 Task: Add an event with the title Second Candidate Interview and Decision, date '2024/03/07', time 8:50 AM to 10:50 AMand add a description: Staff Appreciation Day is a special occasion dedicated to recognizing and honoring the hard work, dedication, and contributions of the entire staff. It is a day to express gratitude and appreciation for their efforts in making the organization successful._x000D_
_x000D_
, put the event into Blue category, logged in from the account softage.3@softage.netand send the event invitation to softage.4@softage.net and softage.5@softage.net. Set a reminder for the event 2 hour before
Action: Mouse moved to (88, 112)
Screenshot: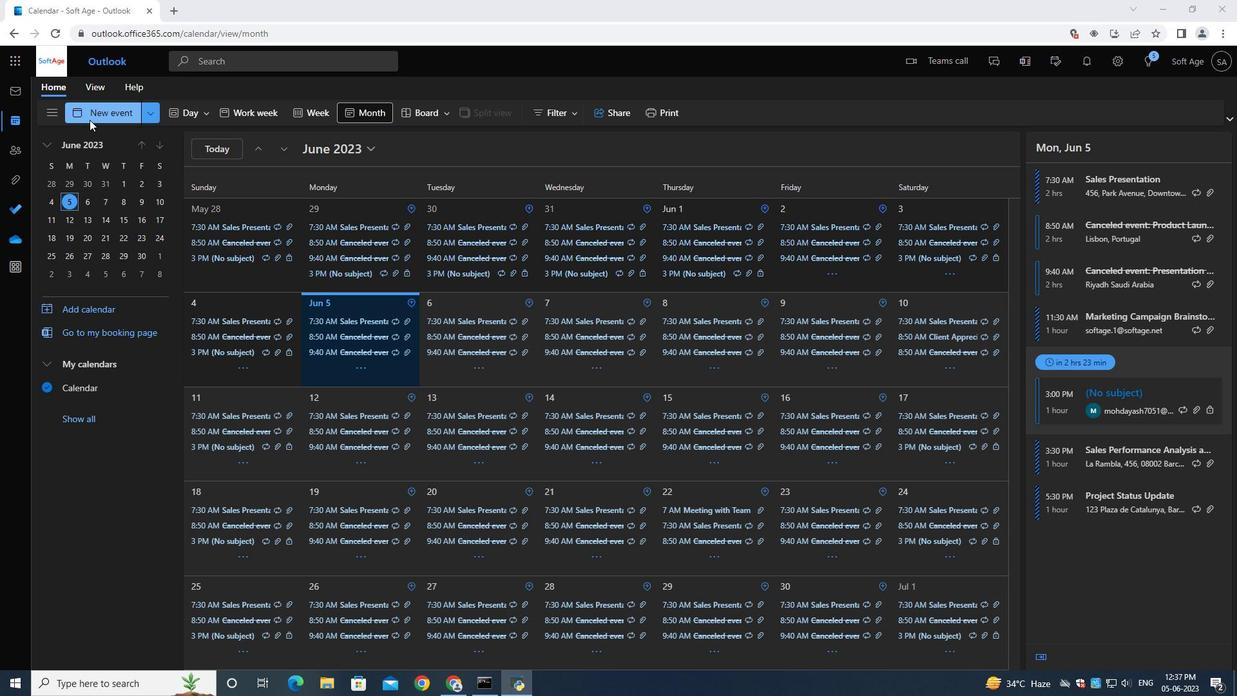 
Action: Mouse pressed left at (88, 112)
Screenshot: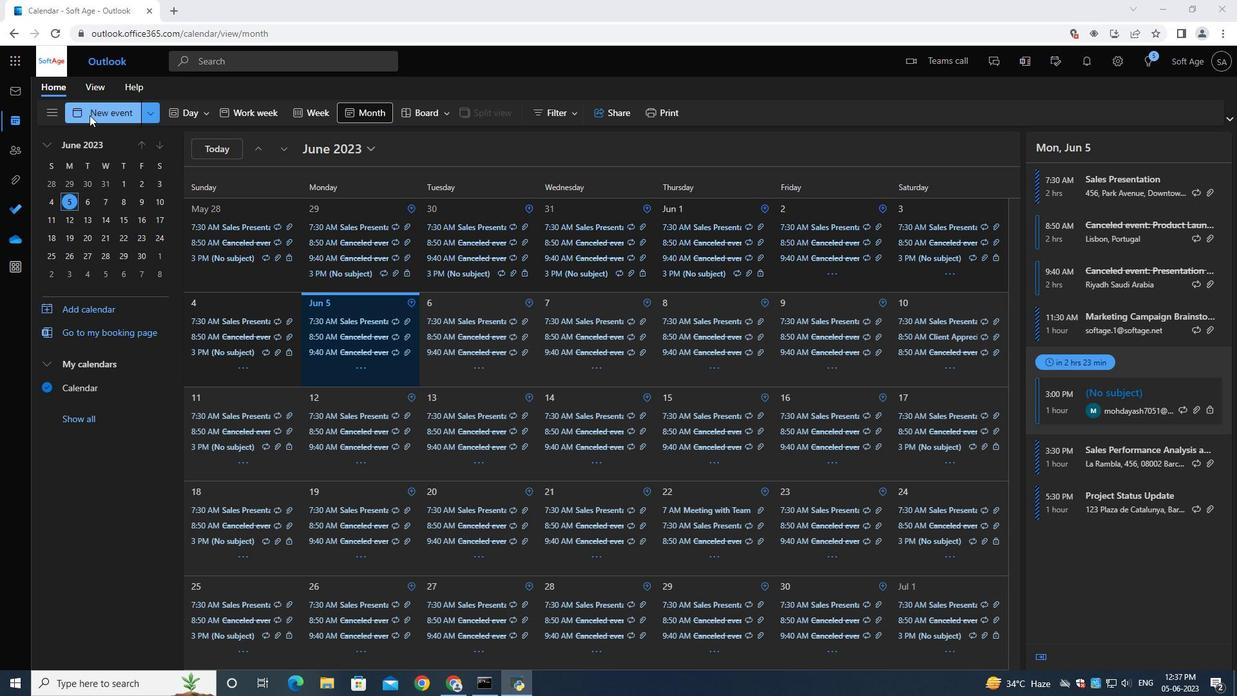 
Action: Mouse moved to (368, 192)
Screenshot: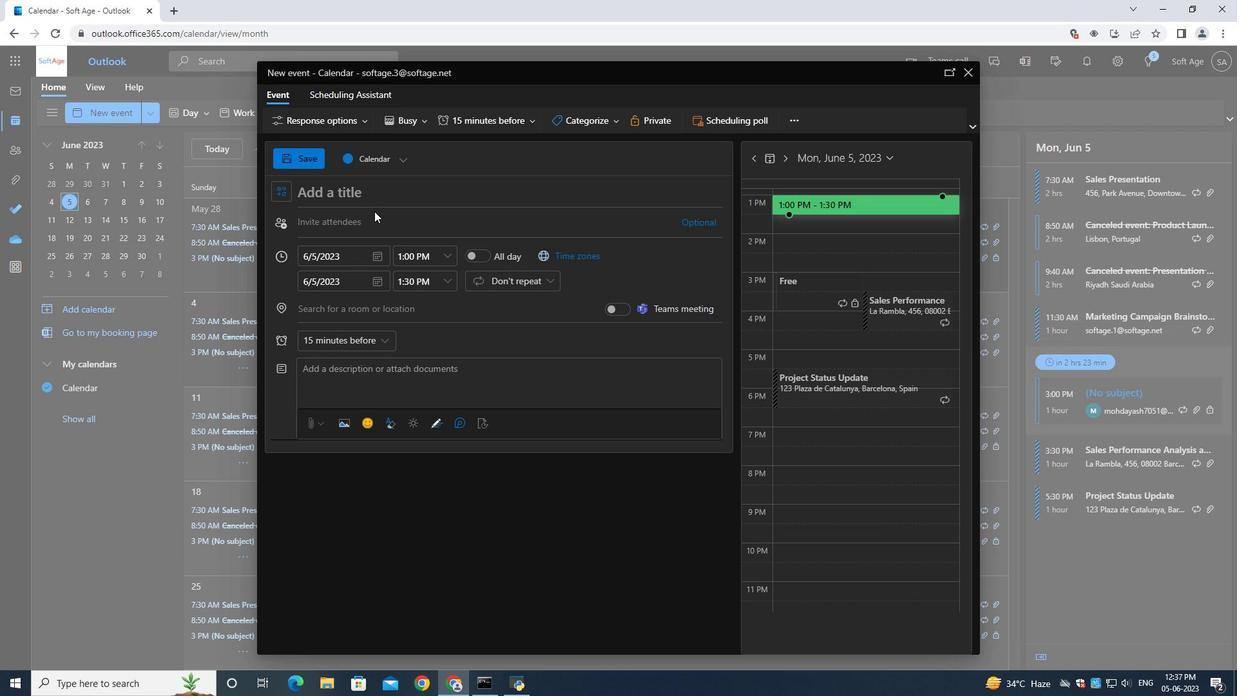 
Action: Mouse pressed left at (368, 192)
Screenshot: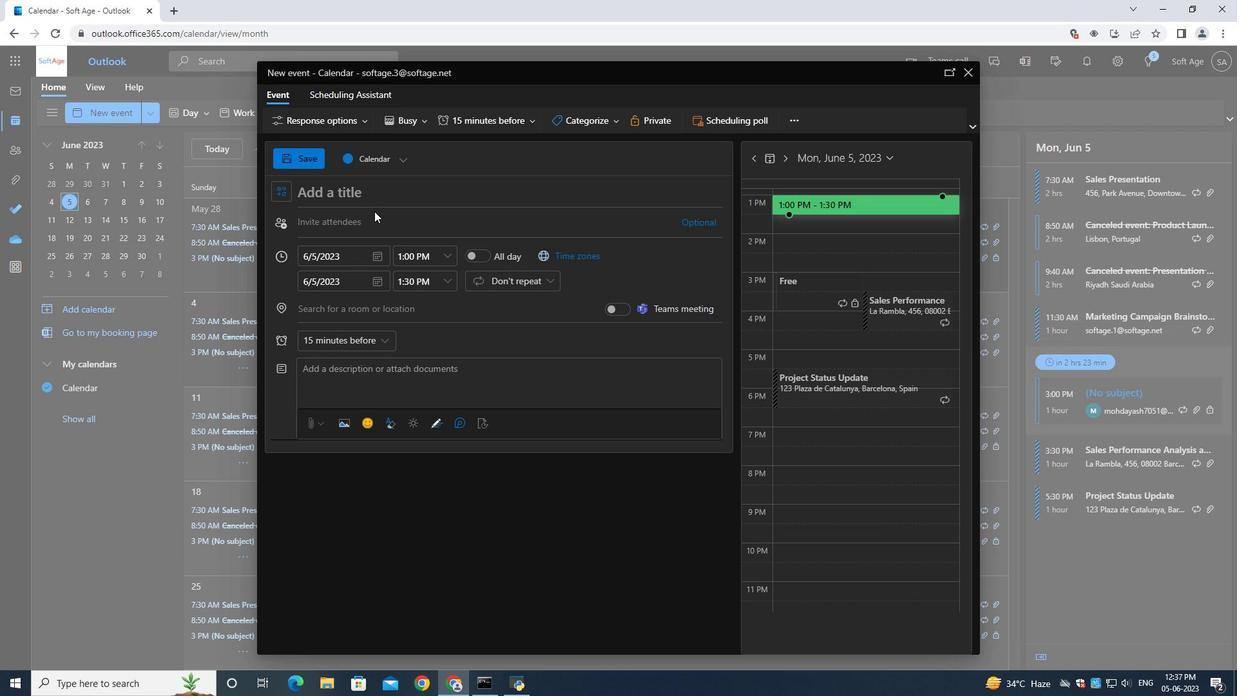 
Action: Mouse moved to (368, 192)
Screenshot: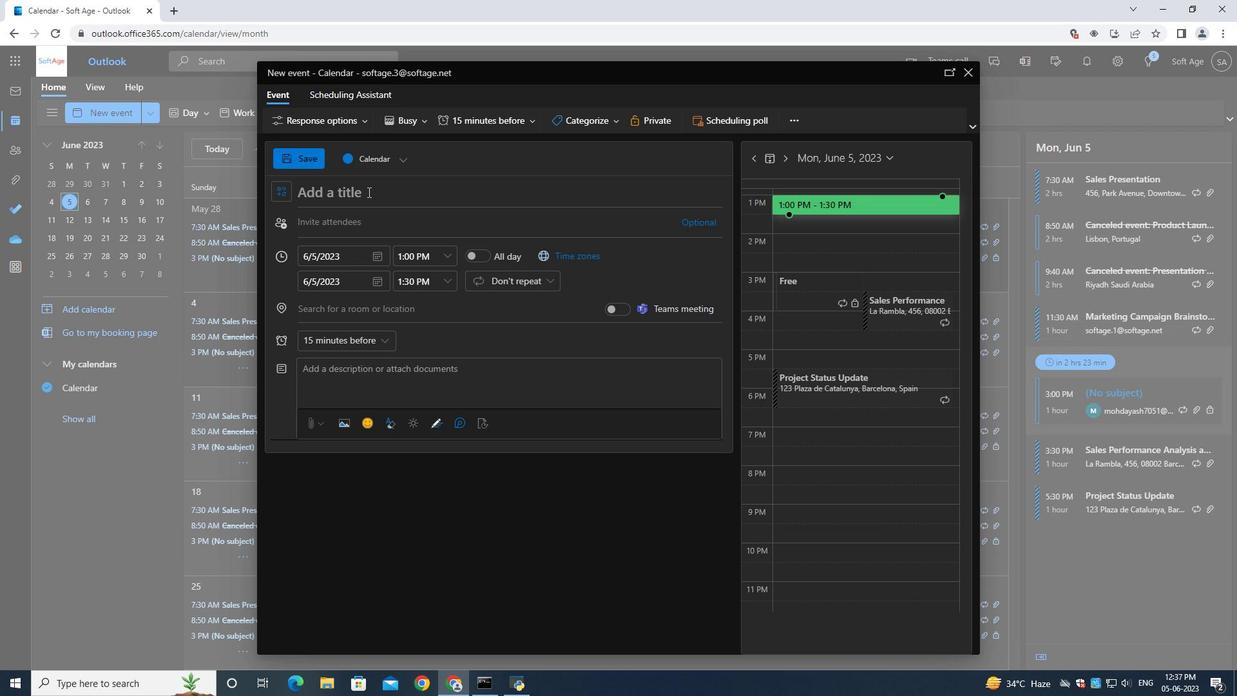 
Action: Key pressed <Key.shift>Second<Key.space><Key.shift><Key.shift><Key.shift><Key.shift><Key.shift><Key.shift><Key.shift><Key.shift><Key.shift><Key.shift><Key.shift><Key.shift><Key.shift>Candidate<Key.space><Key.shift>Interview<Key.space><Key.shift><Key.shift><Key.shift><Key.shift><Key.shift><Key.shift><Key.shift><Key.shift><Key.shift><Key.shift><Key.shift><Key.shift>and<Key.space><Key.shift>Decision
Screenshot: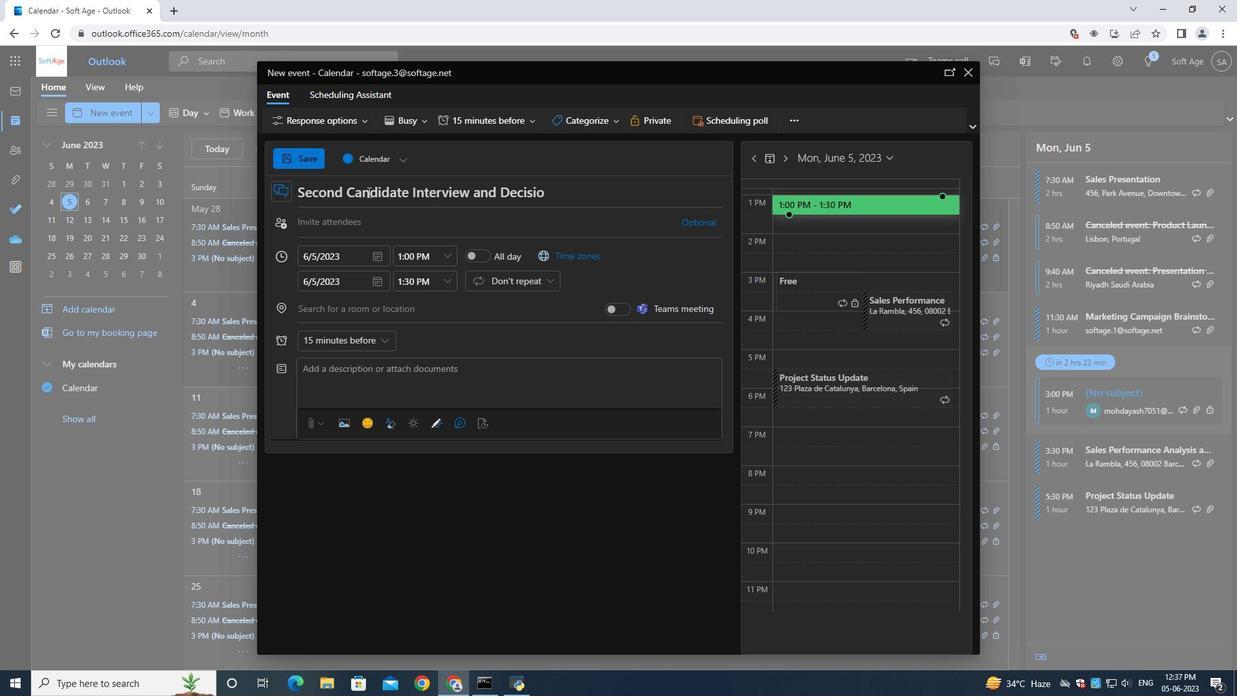 
Action: Mouse moved to (374, 257)
Screenshot: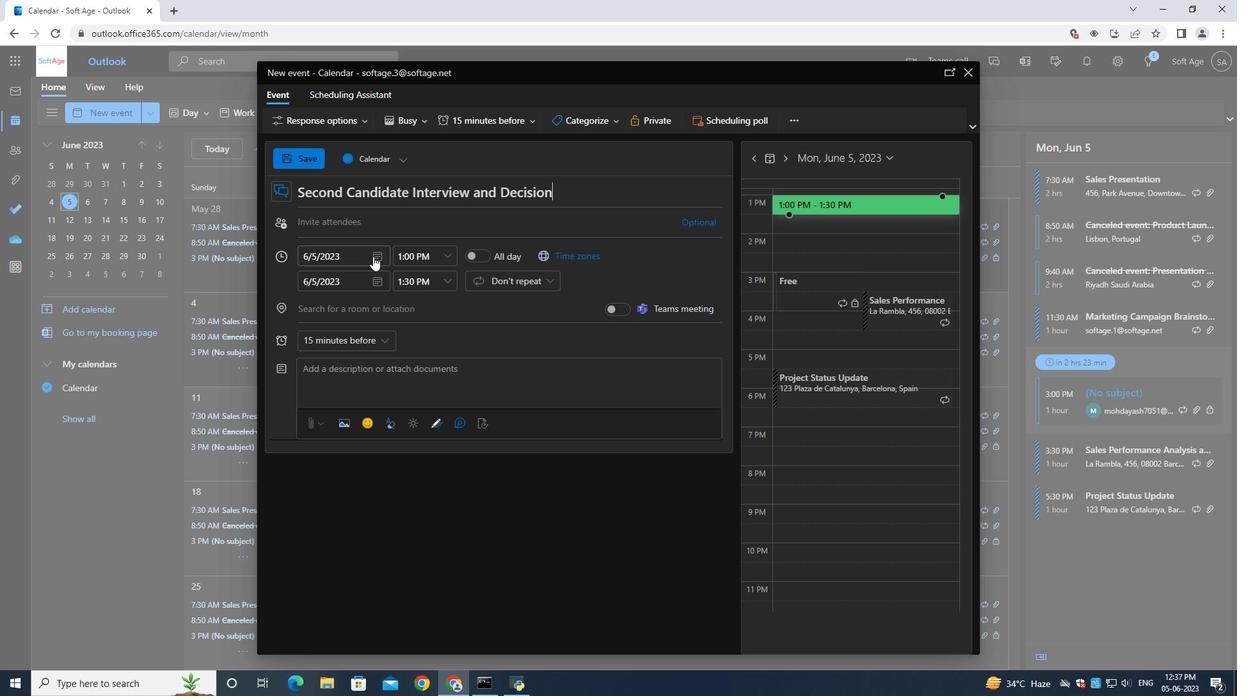 
Action: Mouse pressed left at (374, 257)
Screenshot: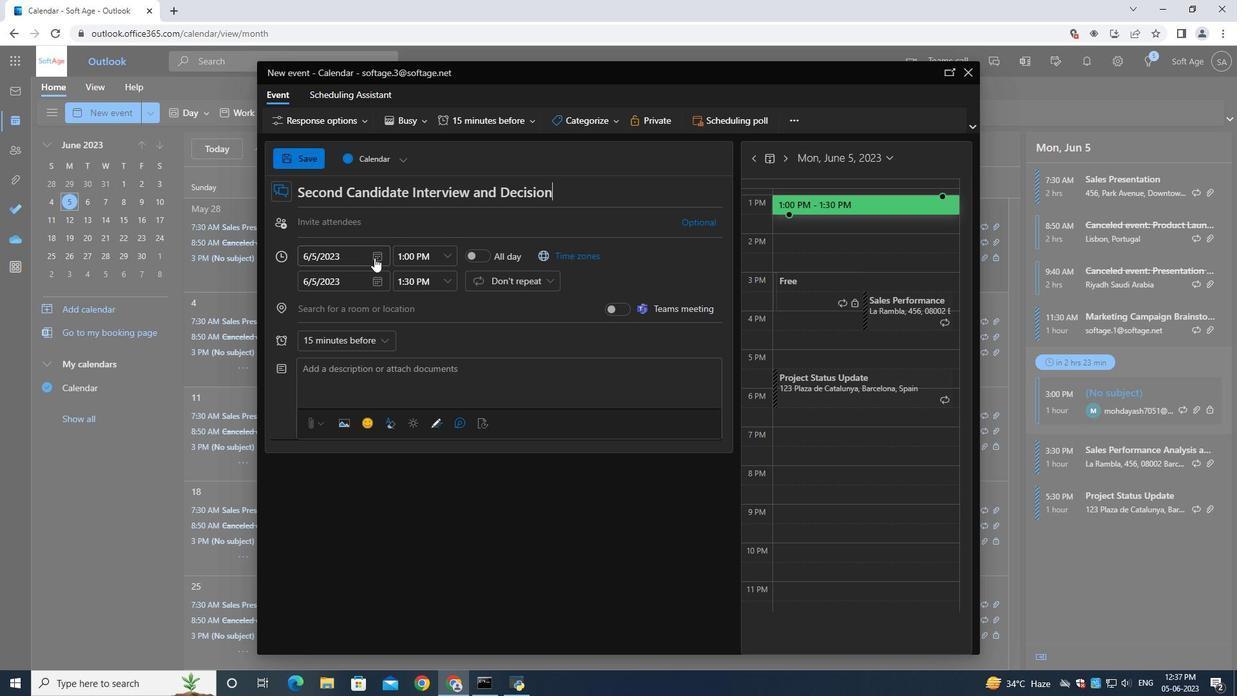 
Action: Mouse moved to (412, 277)
Screenshot: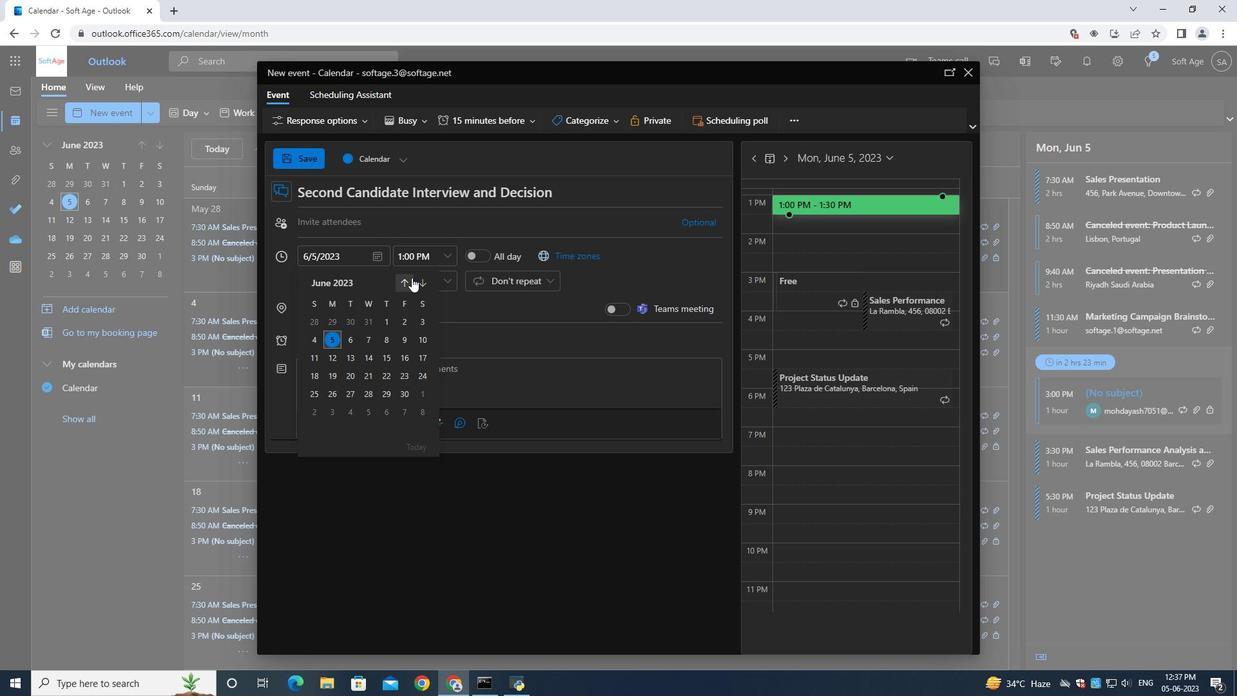 
Action: Mouse pressed left at (412, 277)
Screenshot: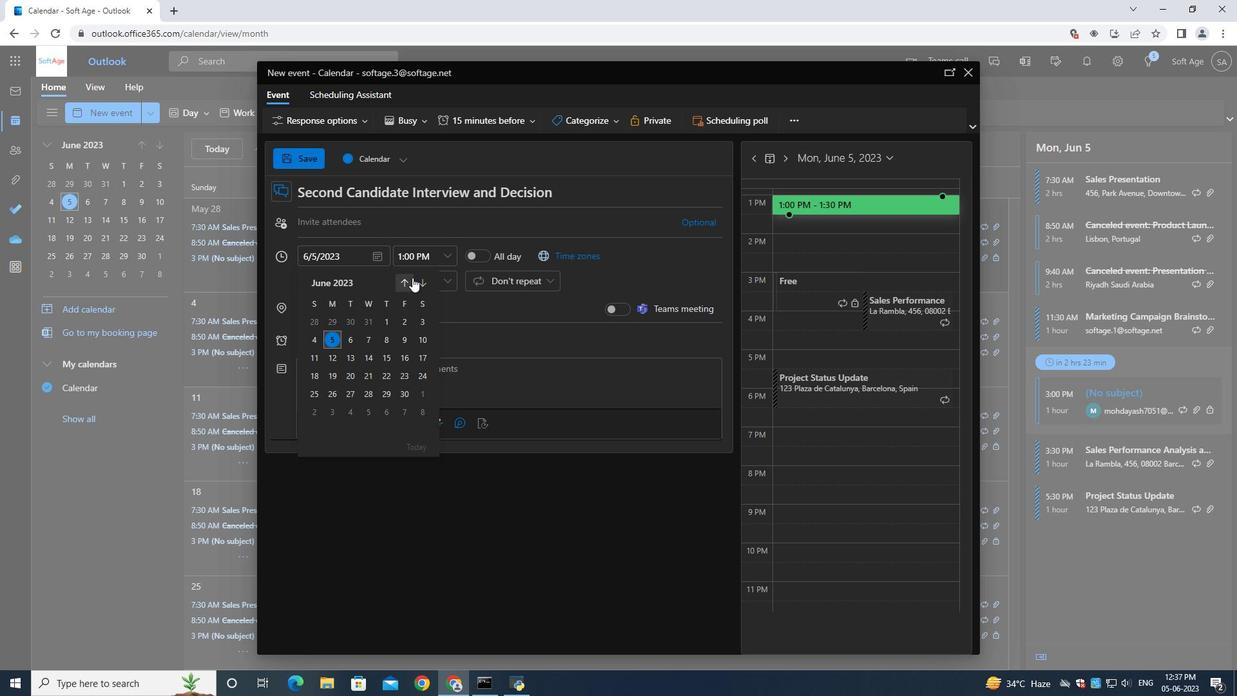 
Action: Mouse moved to (415, 279)
Screenshot: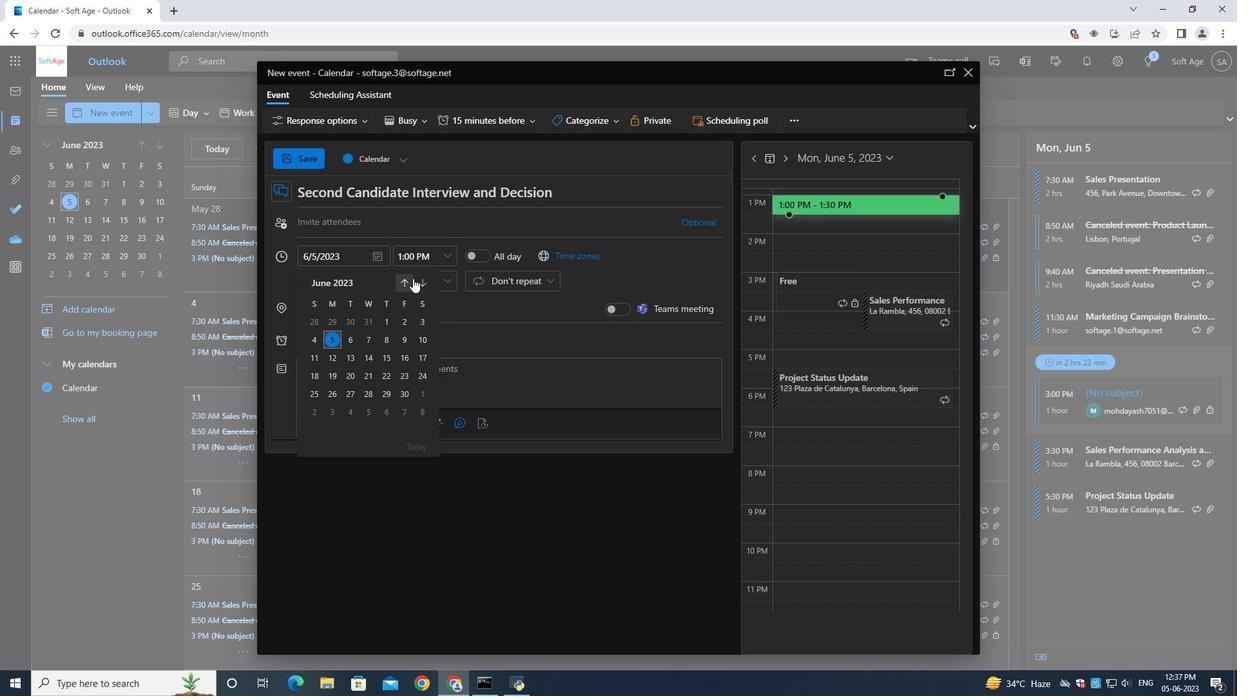 
Action: Mouse pressed left at (415, 279)
Screenshot: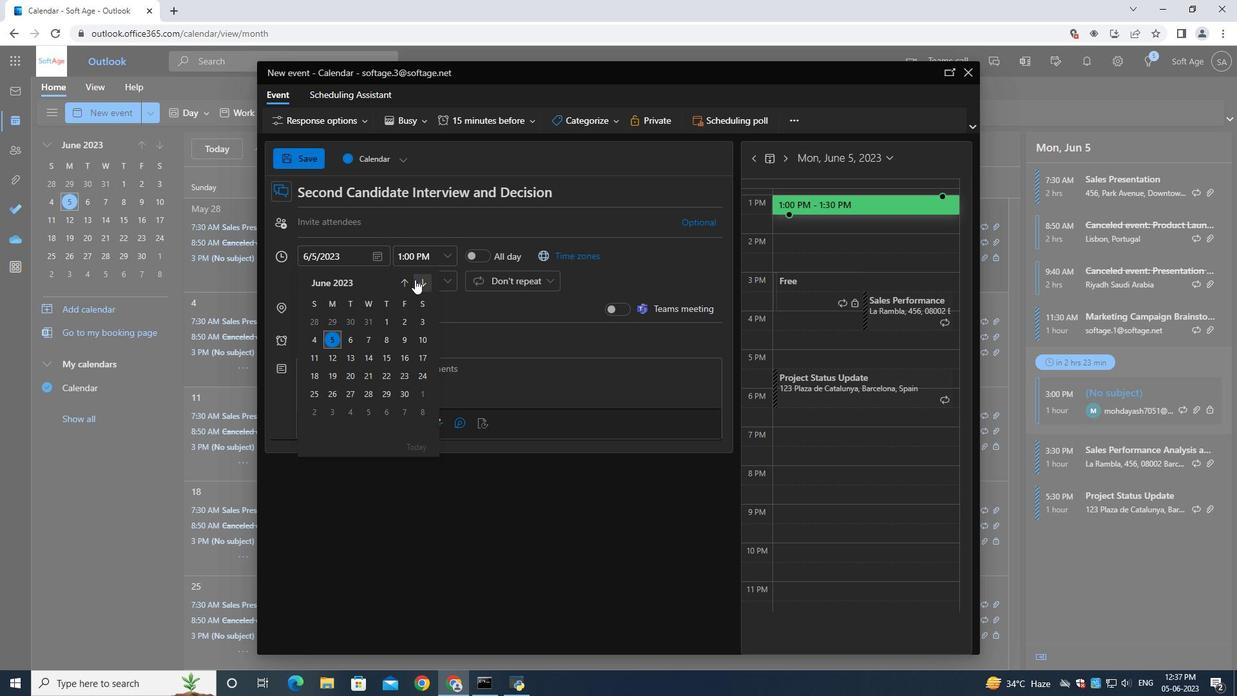 
Action: Mouse pressed left at (415, 279)
Screenshot: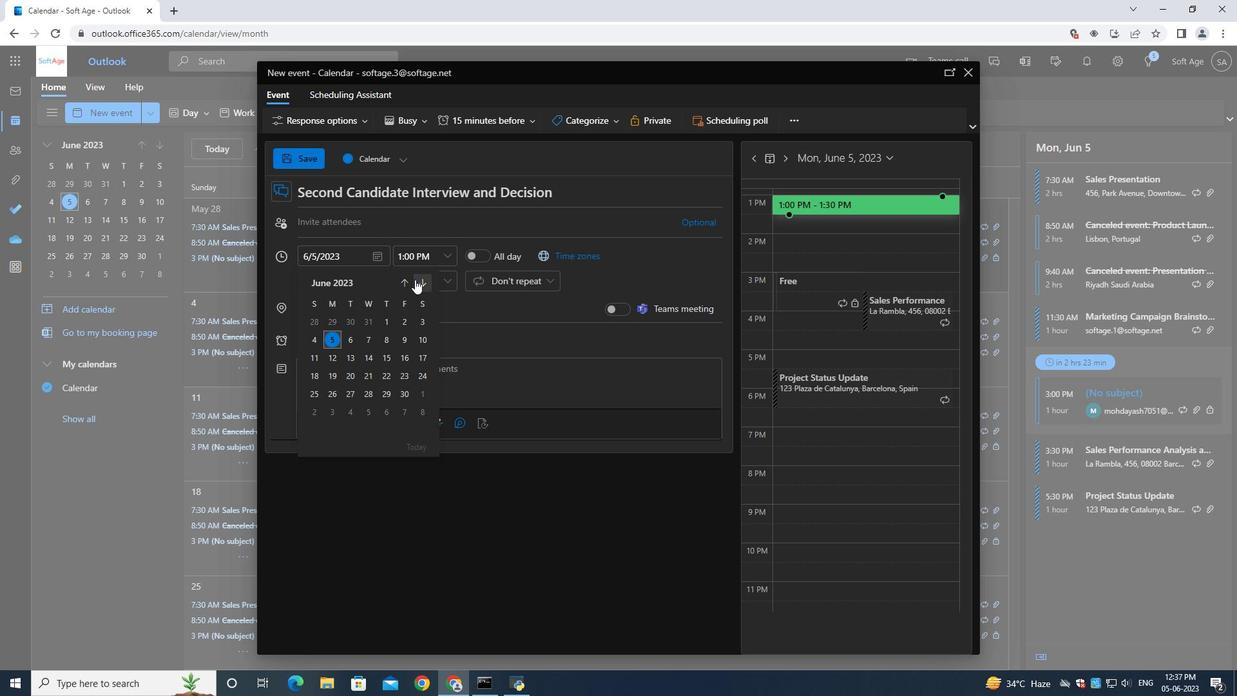 
Action: Mouse pressed left at (415, 279)
Screenshot: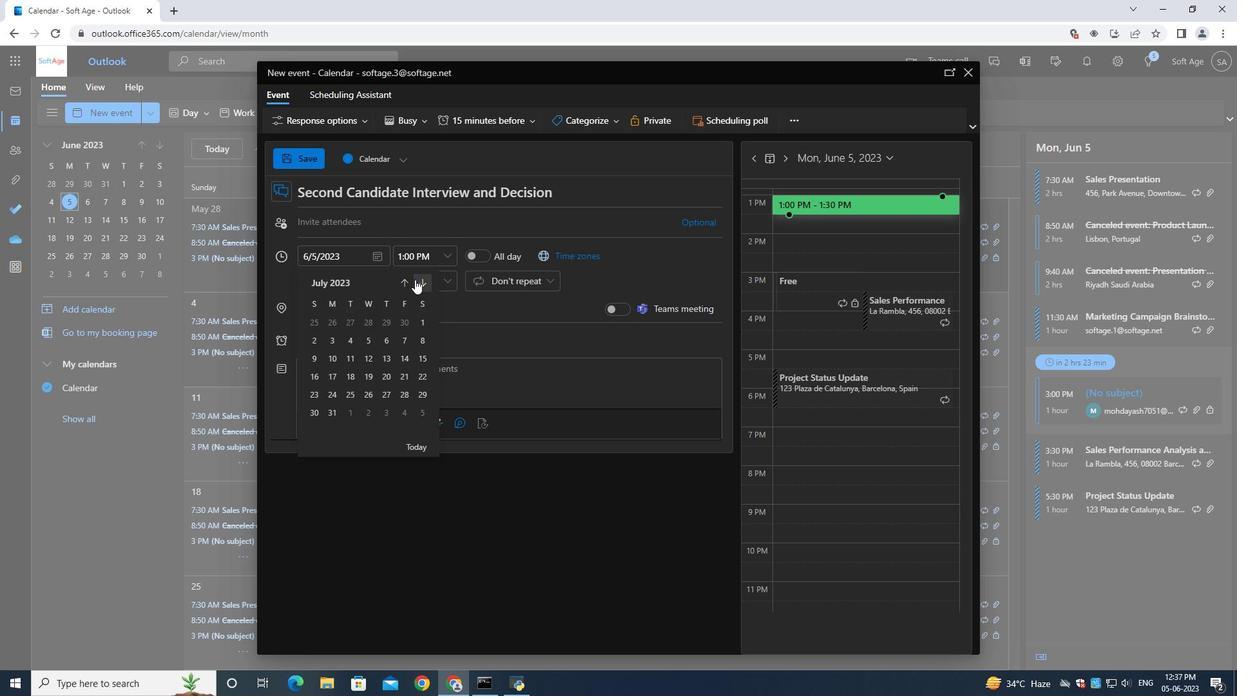 
Action: Mouse pressed left at (415, 279)
Screenshot: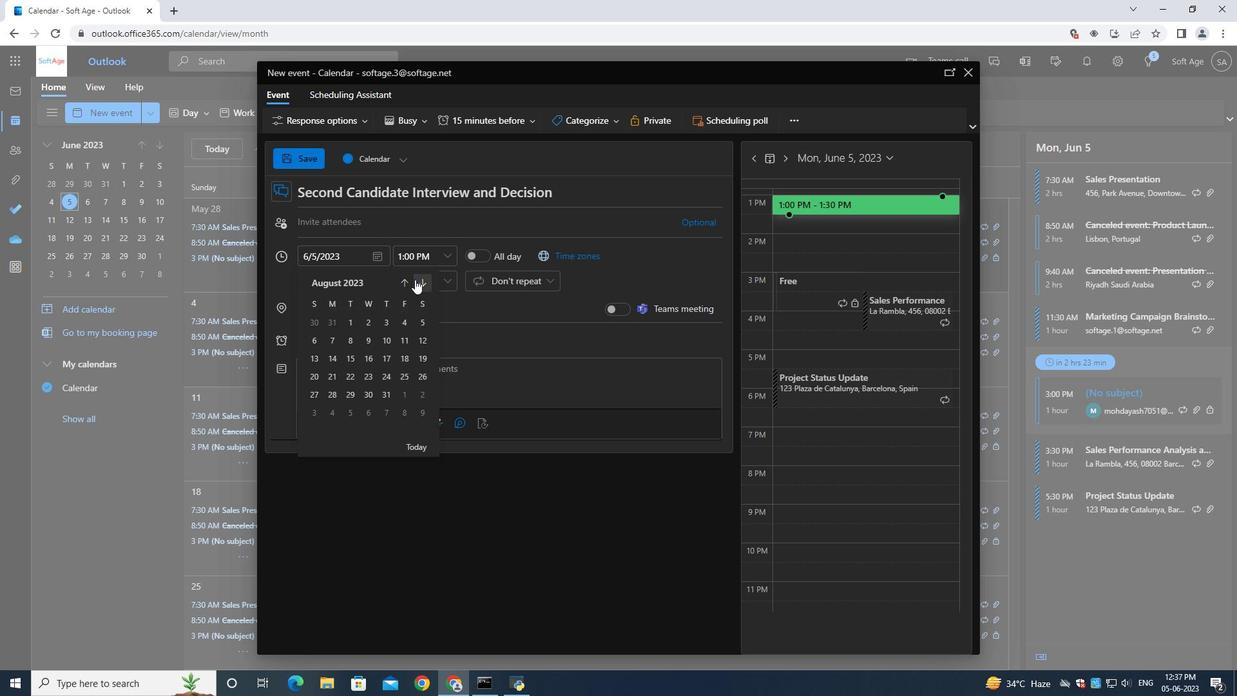 
Action: Mouse pressed left at (415, 279)
Screenshot: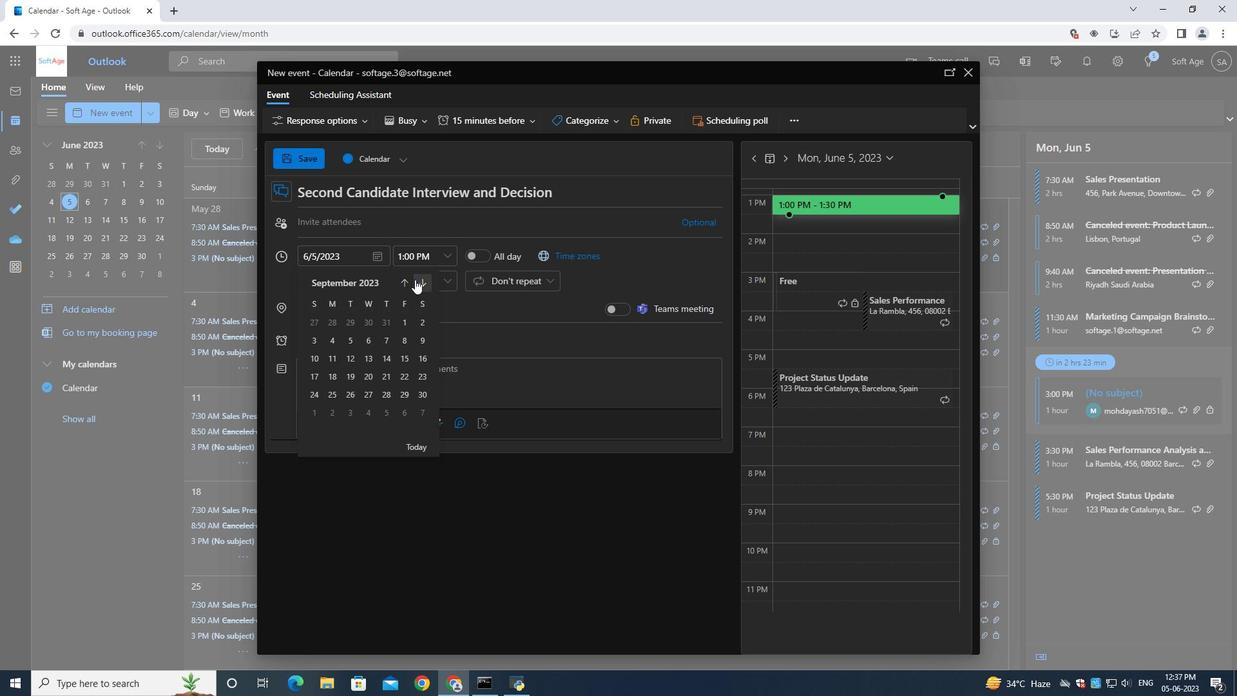 
Action: Mouse pressed left at (415, 279)
Screenshot: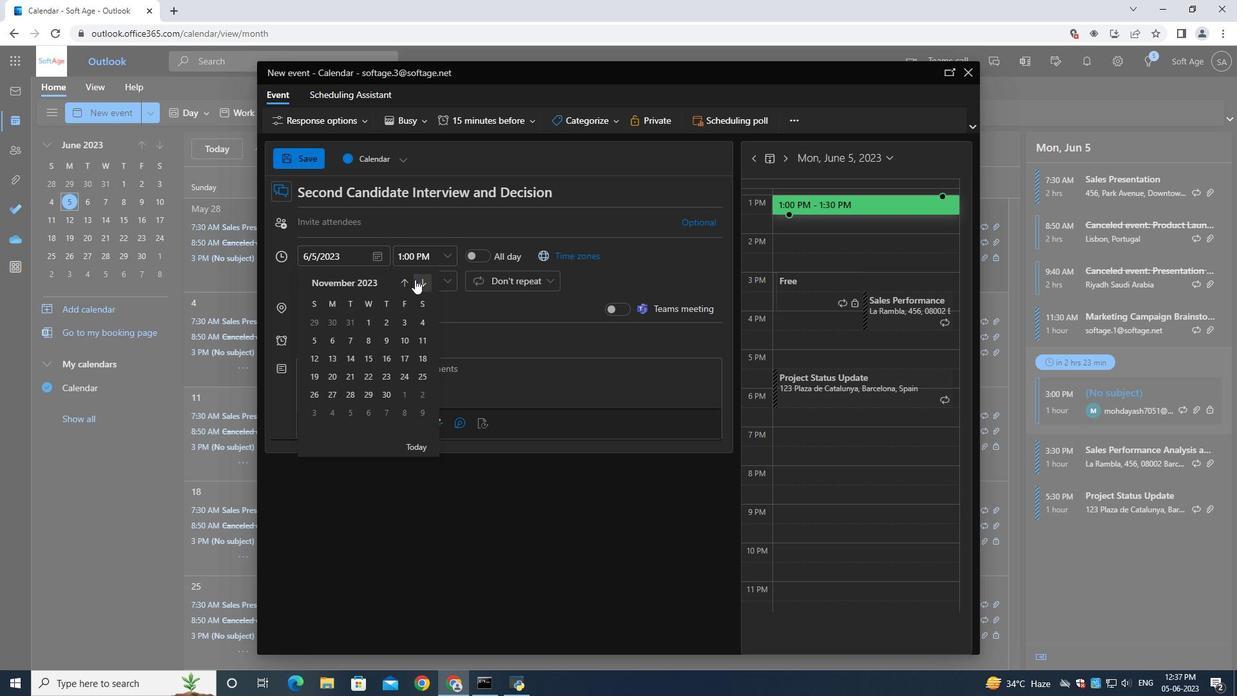 
Action: Mouse pressed left at (415, 279)
Screenshot: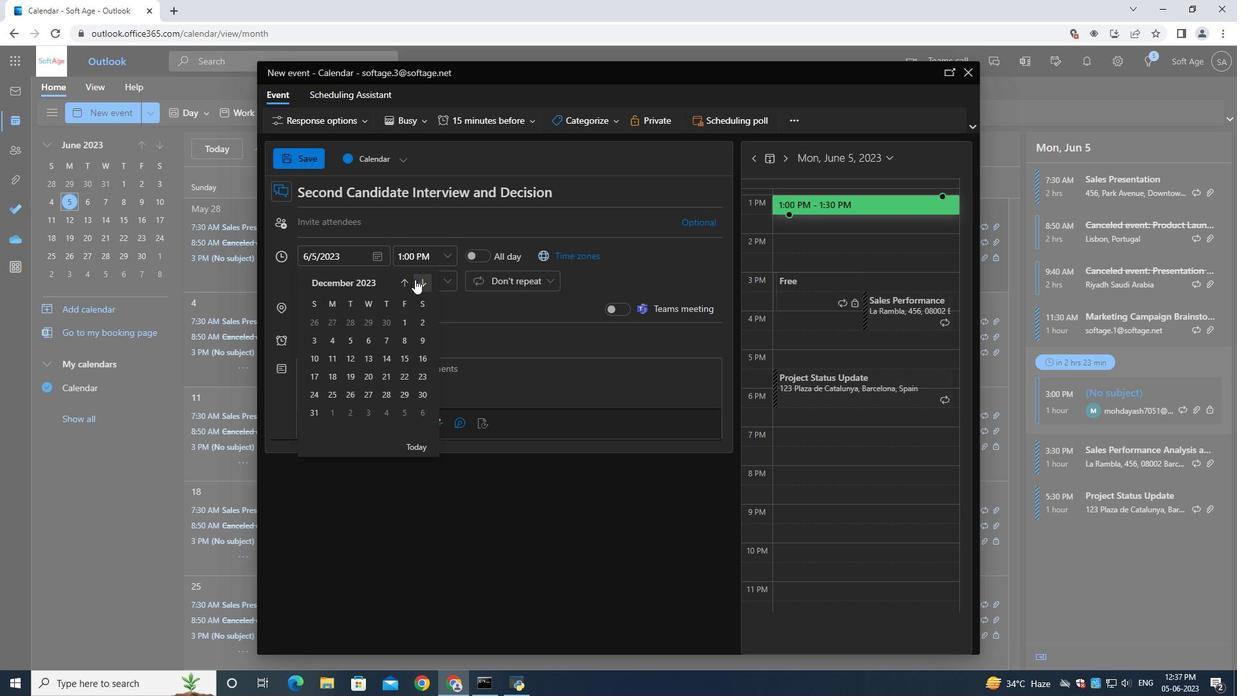 
Action: Mouse pressed left at (415, 279)
Screenshot: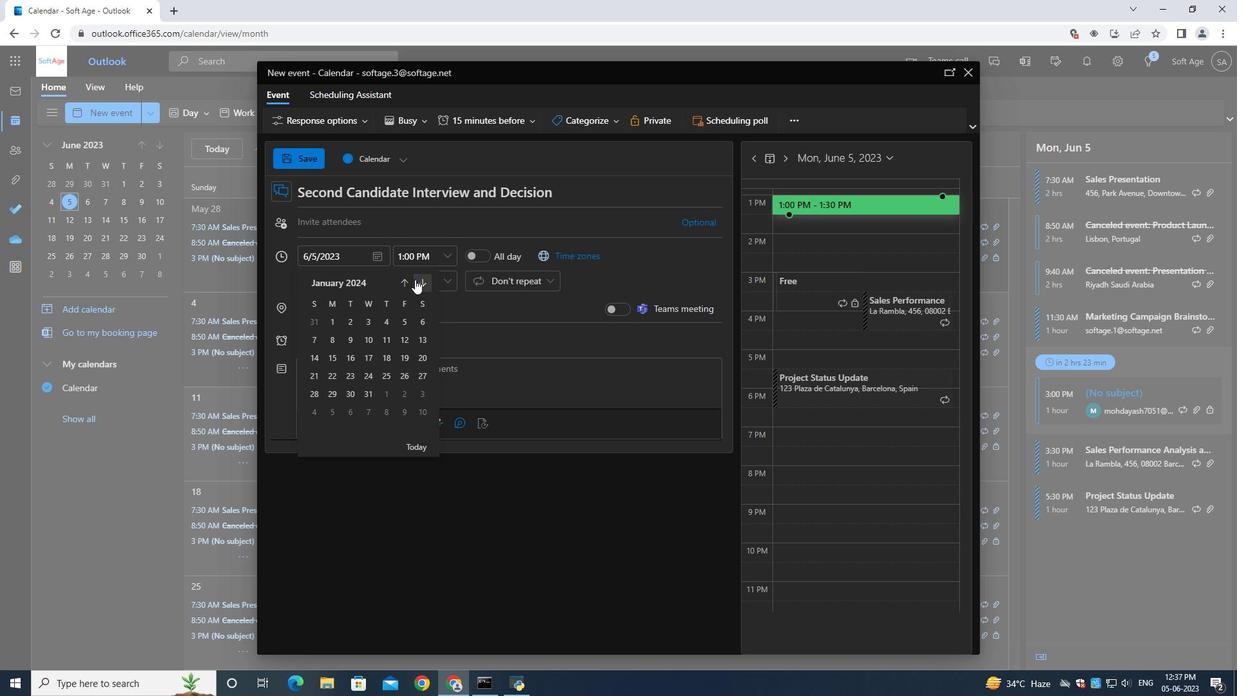 
Action: Mouse pressed left at (415, 279)
Screenshot: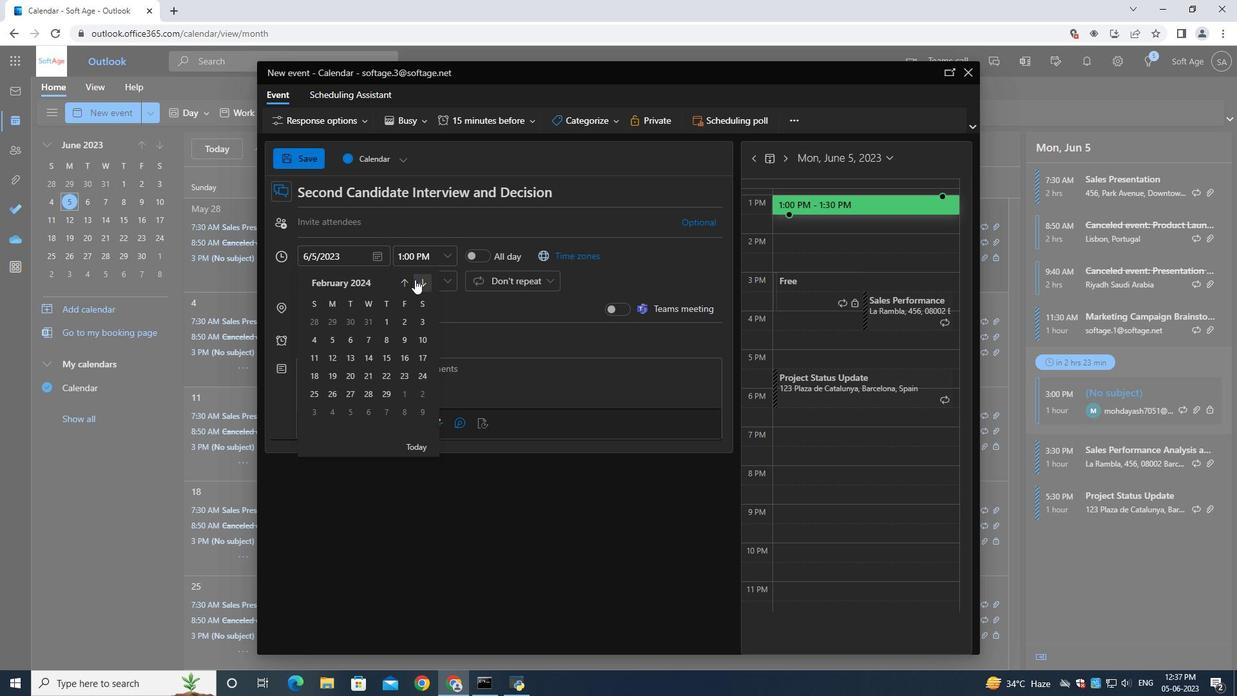 
Action: Mouse moved to (385, 339)
Screenshot: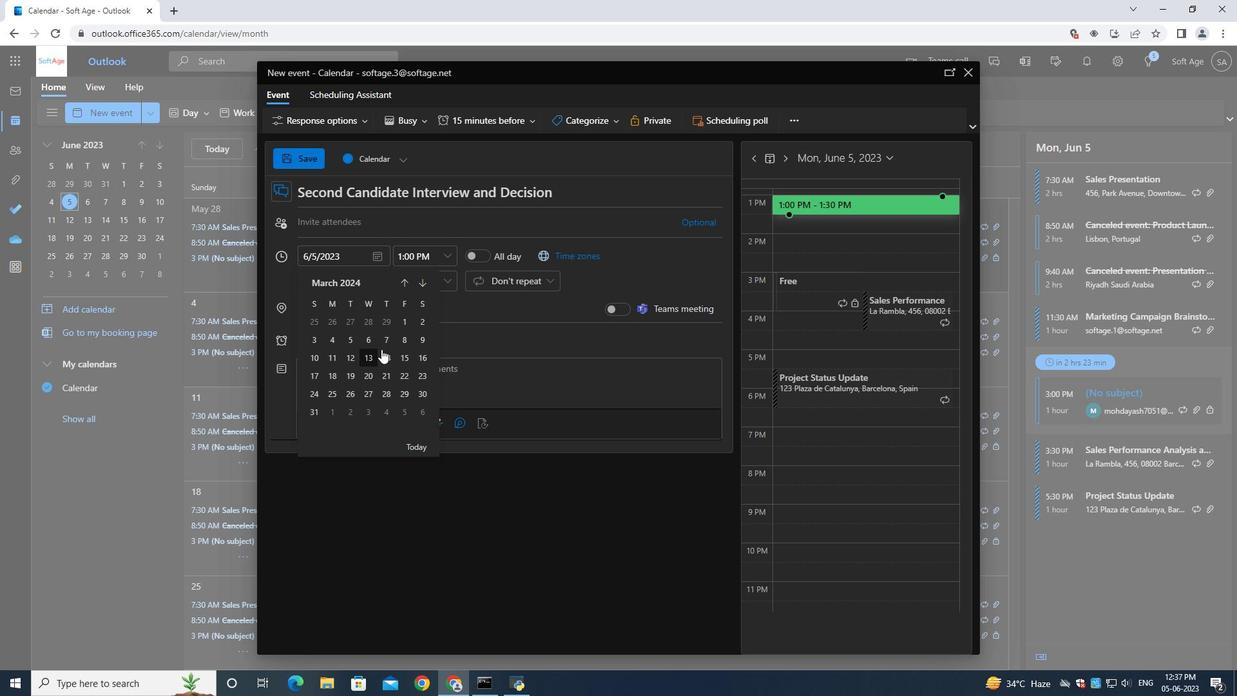 
Action: Mouse pressed left at (385, 339)
Screenshot: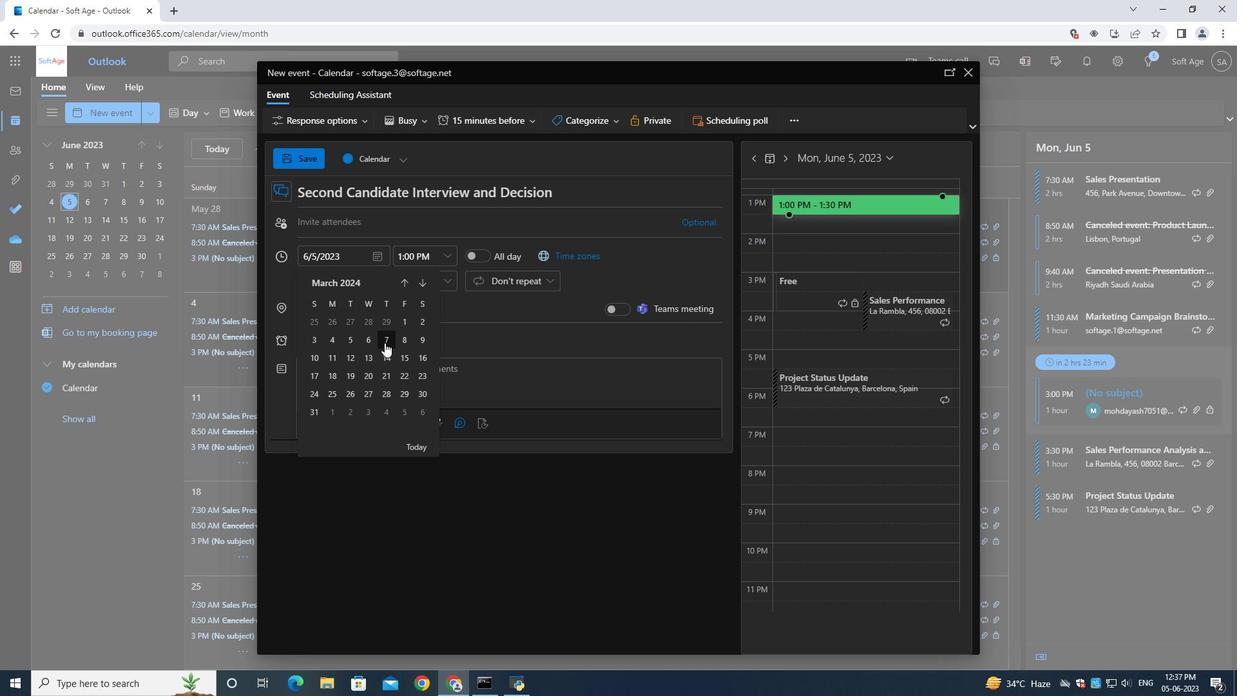 
Action: Mouse moved to (421, 259)
Screenshot: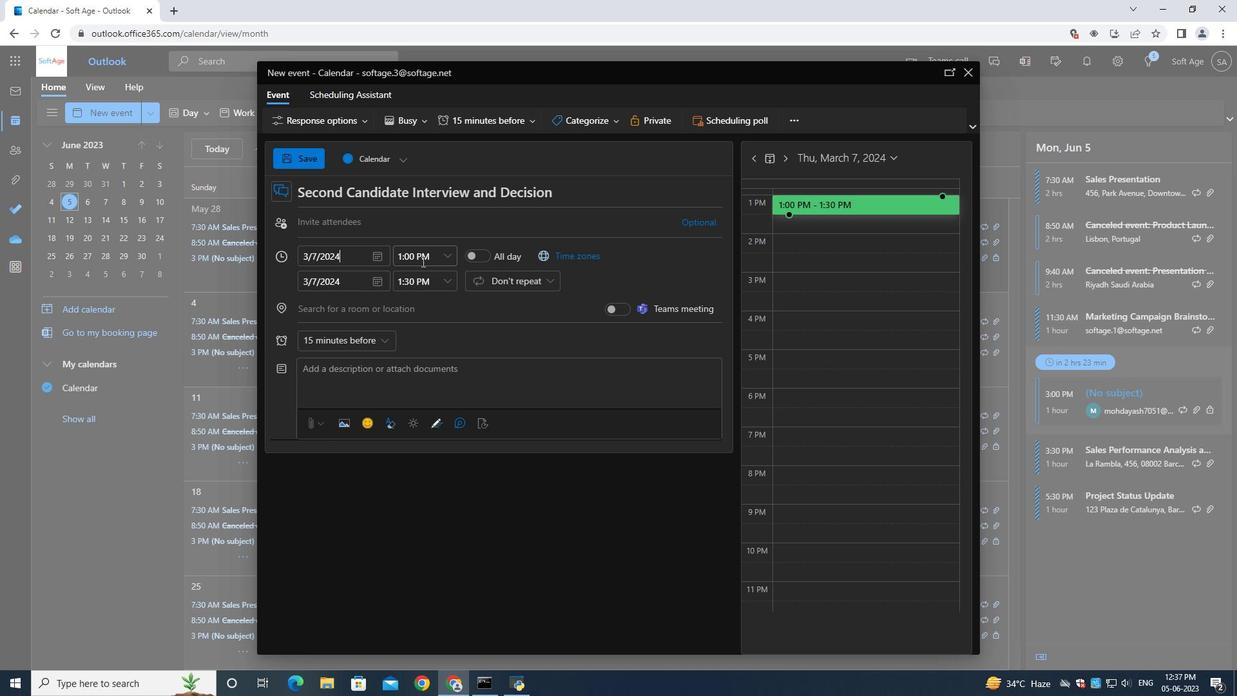 
Action: Mouse pressed left at (421, 259)
Screenshot: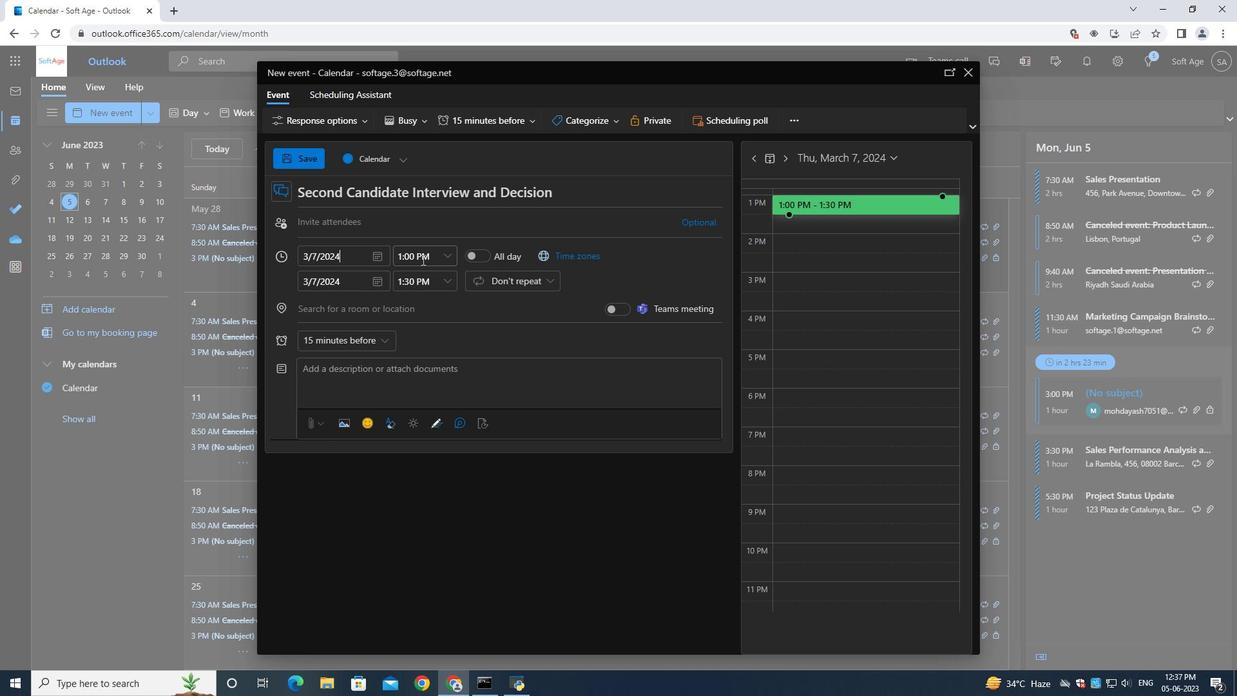 
Action: Key pressed 8<Key.shift_r>:50<Key.shift>AM
Screenshot: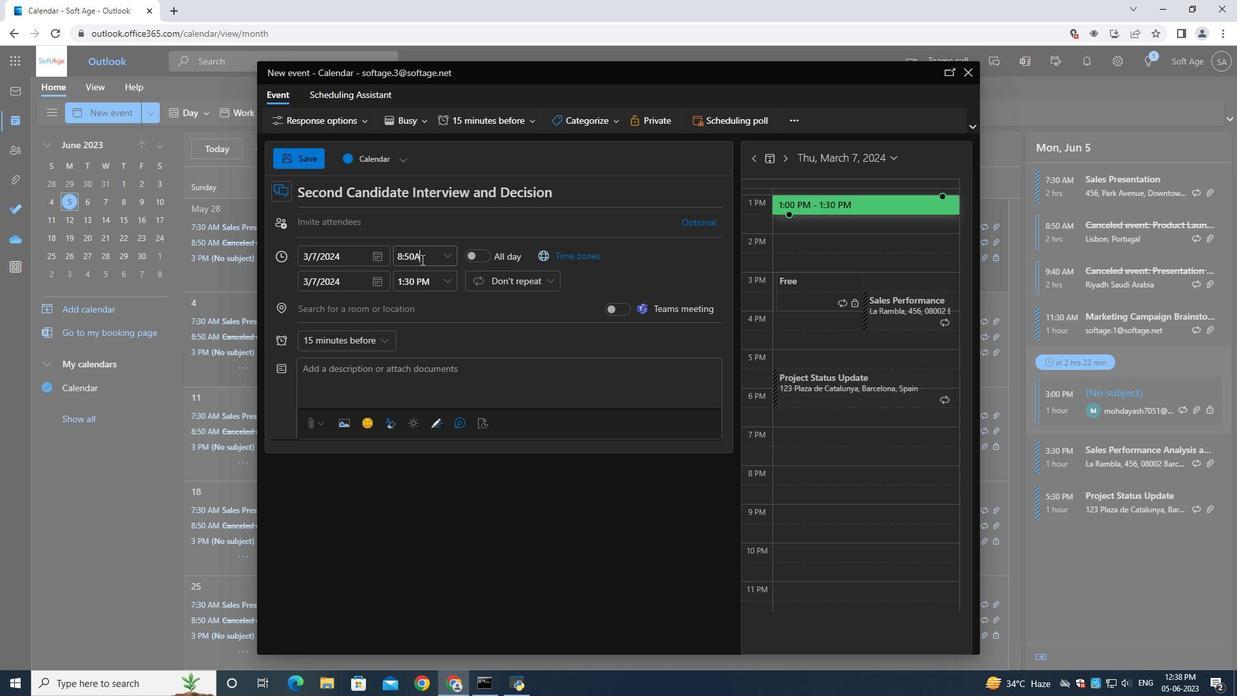 
Action: Mouse moved to (417, 284)
Screenshot: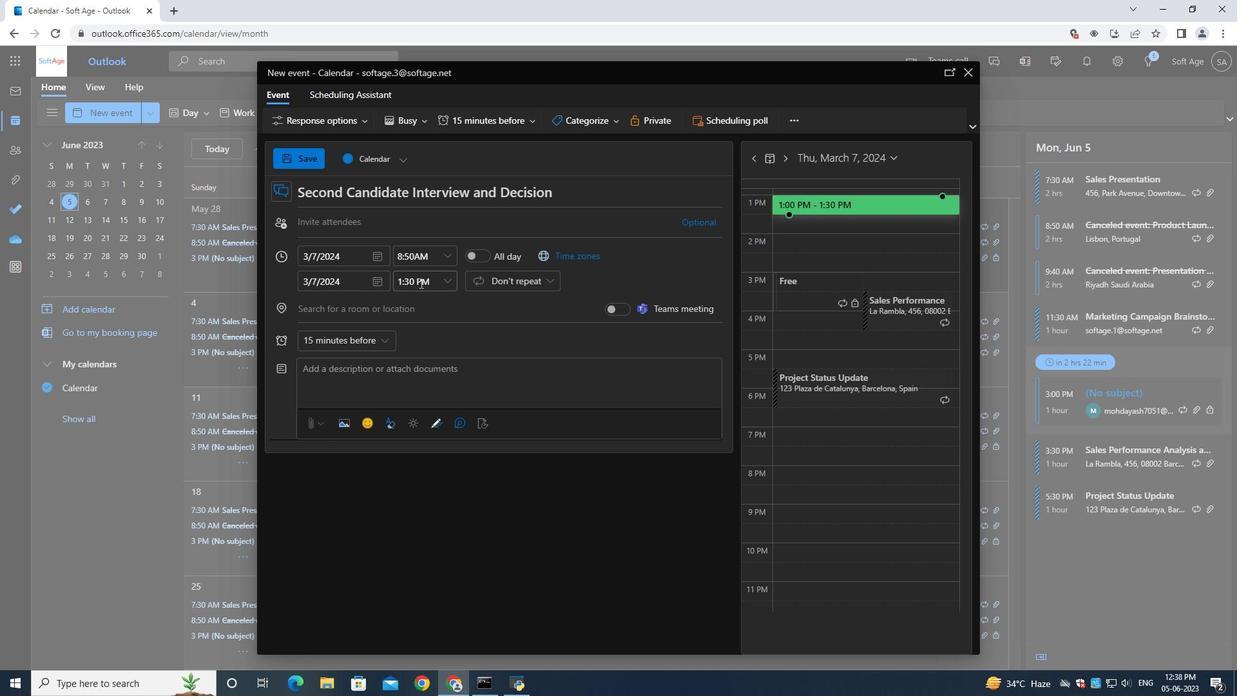 
Action: Mouse pressed left at (417, 284)
Screenshot: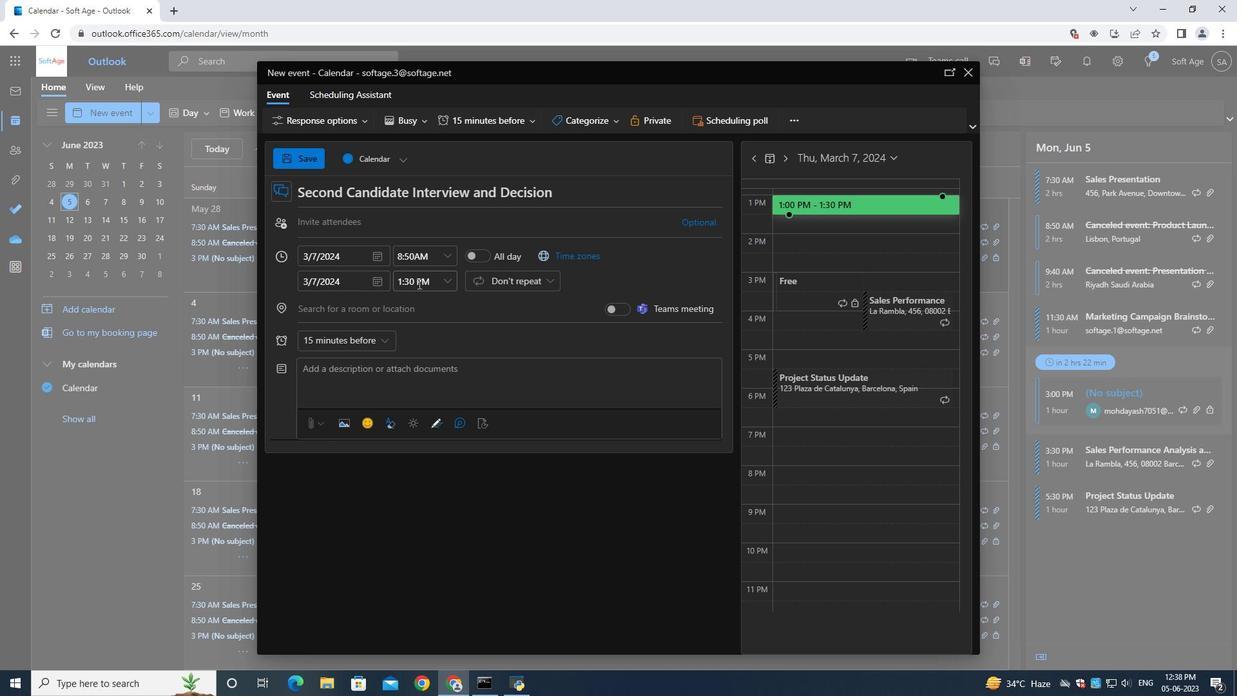 
Action: Key pressed 10<Key.shift_r>:50<Key.shift>AM
Screenshot: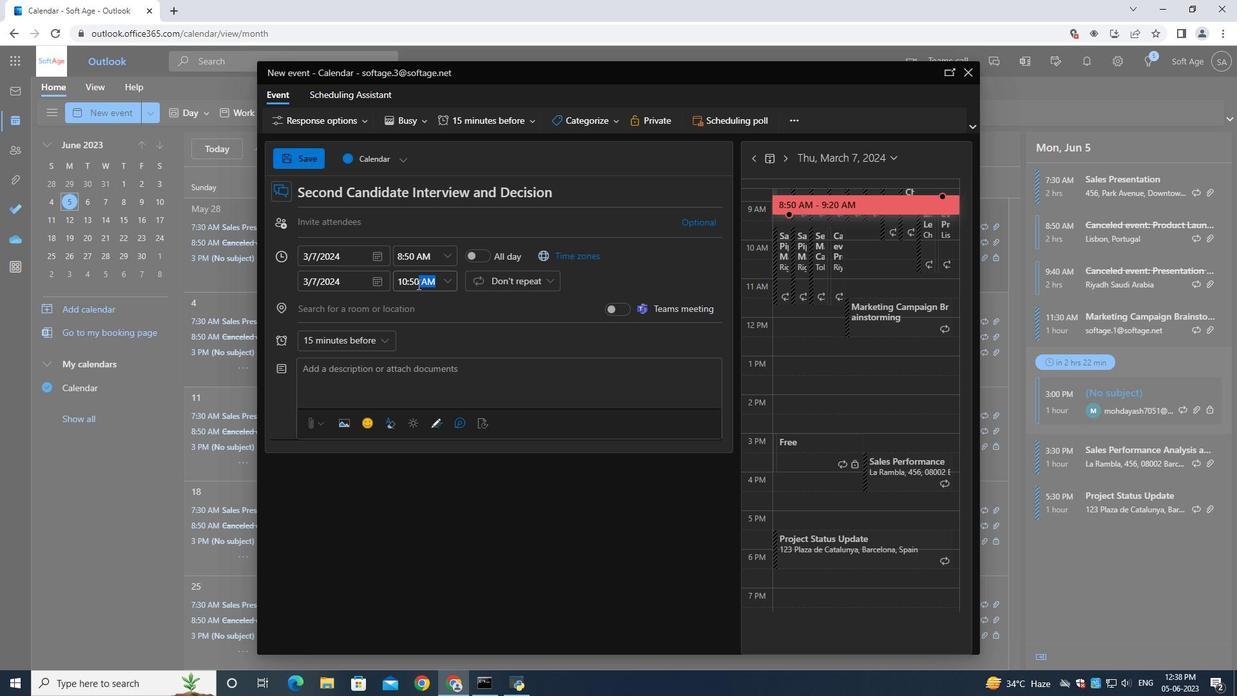 
Action: Mouse moved to (347, 366)
Screenshot: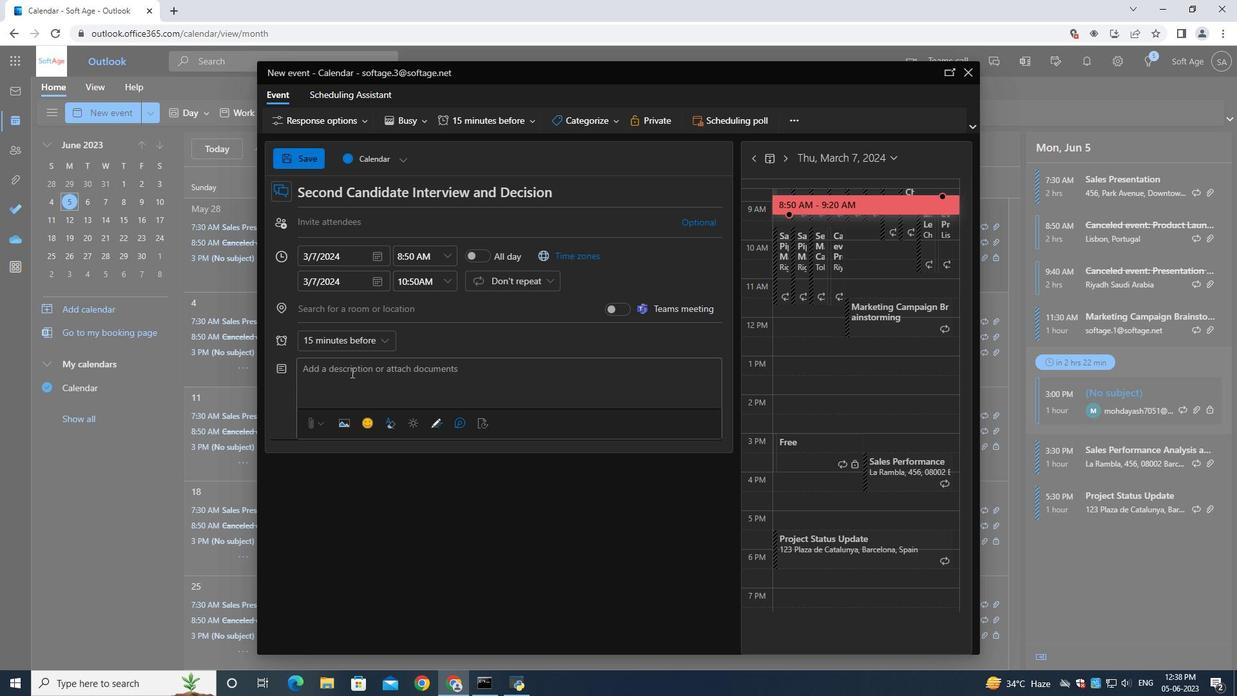 
Action: Mouse pressed left at (347, 366)
Screenshot: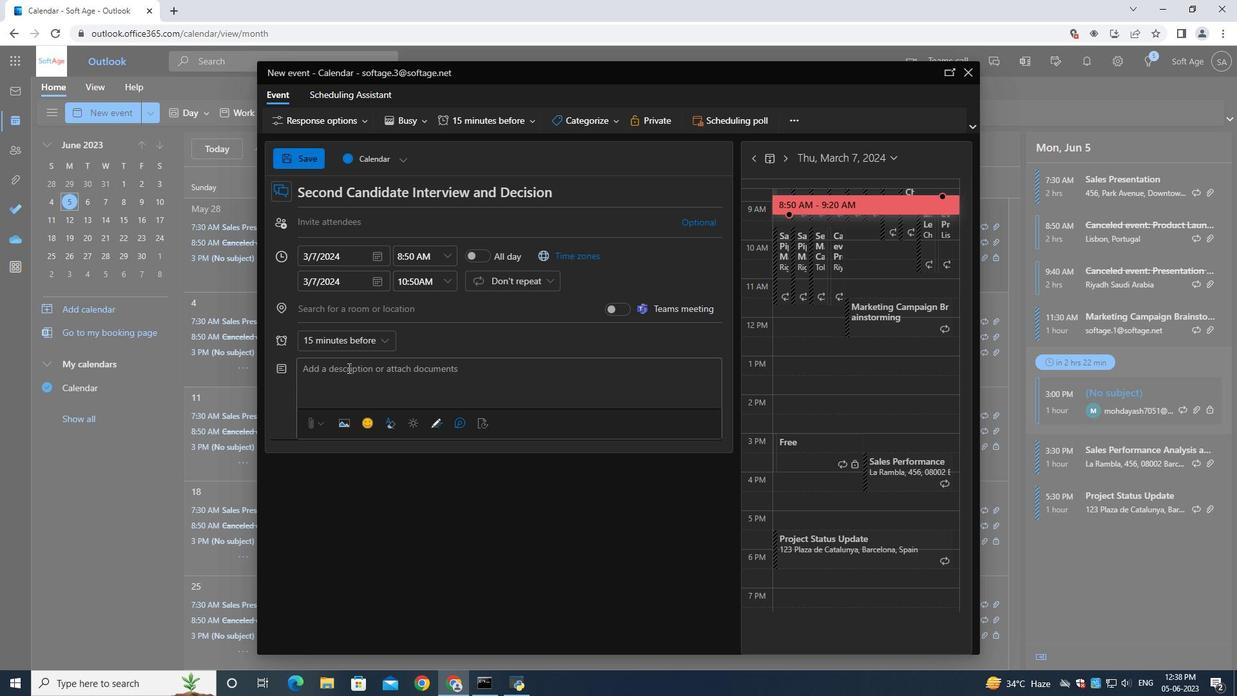 
Action: Mouse moved to (347, 366)
Screenshot: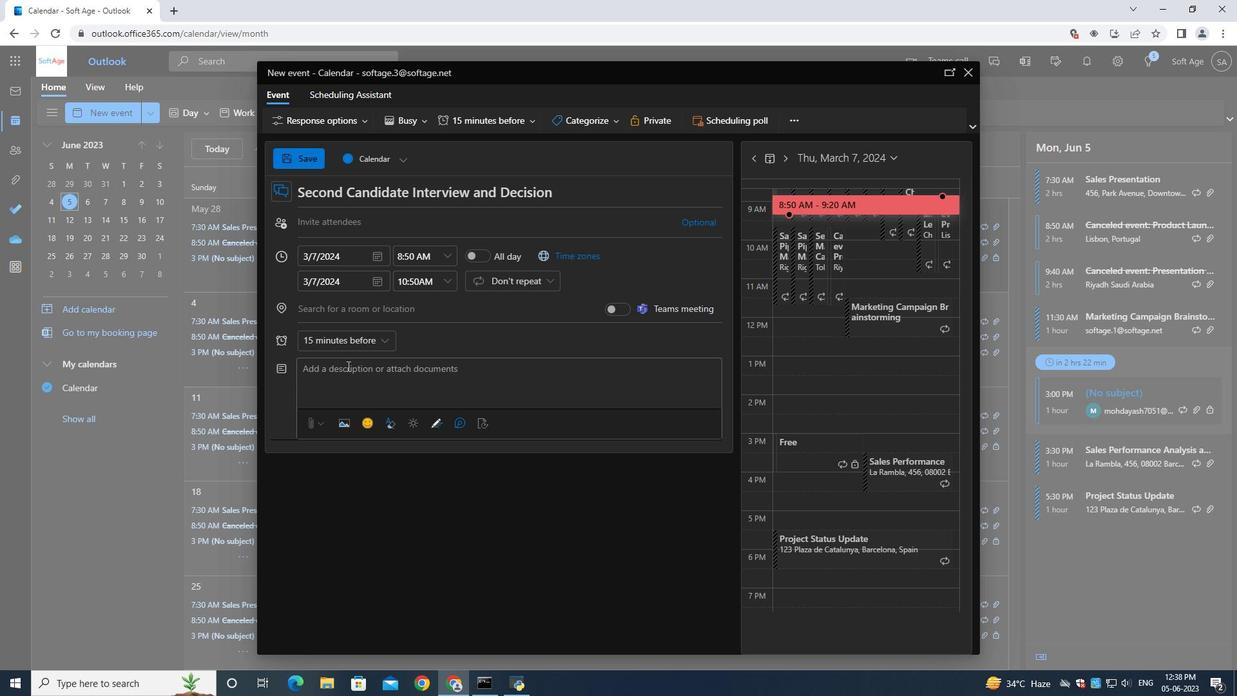 
Action: Key pressed <Key.shift>Staff<Key.space><Key.shift>Apprec<Key.backspace>ciation<Key.space><Key.shift>Day<Key.space>is<Key.space>a<Key.space>special<Key.space>occasion<Key.space>dedicar<Key.backspace>ted<Key.space>to<Key.space>recognizing<Key.space>and<Key.space>honoring<Key.space>the<Key.space>hard<Key.space>work<Key.space><Key.backspace>,<Key.space>dedication<Key.space><Key.backspace>,<Key.space>and<Key.space>contributions<Key.space>of<Key.space>the<Key.space>entire<Key.space>staff.<Key.space><Key.shift><Key.shift><Key.shift><Key.shift><Key.shift><Key.shift><Key.backspace><Key.backspace>.<Key.space><Key.shift>It<Key.space>is<Key.space>a<Key.space>day<Key.space>to<Key.space>express<Key.space>gratitude<Key.space>and<Key.space>appreciation<Key.space>for<Key.space>their<Key.space>efforts<Key.space>in<Key.space>making<Key.space>the<Key.space>organix<Key.backspace>zation<Key.space>successful.
Screenshot: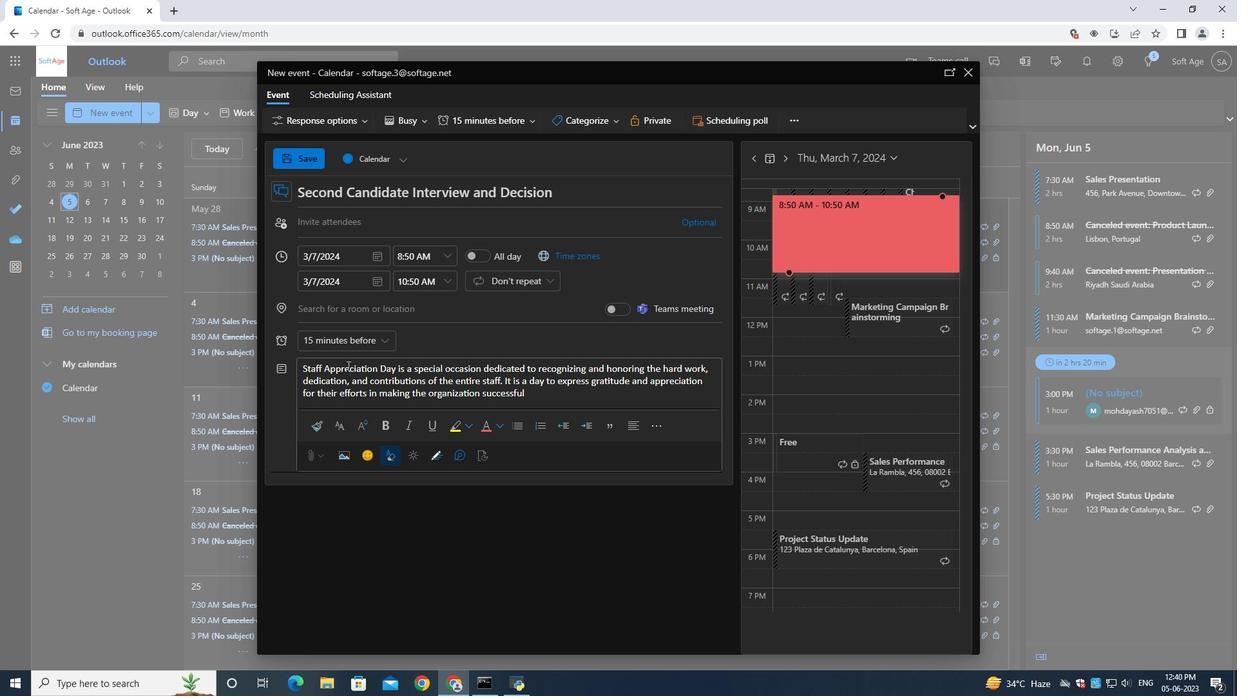 
Action: Mouse moved to (580, 123)
Screenshot: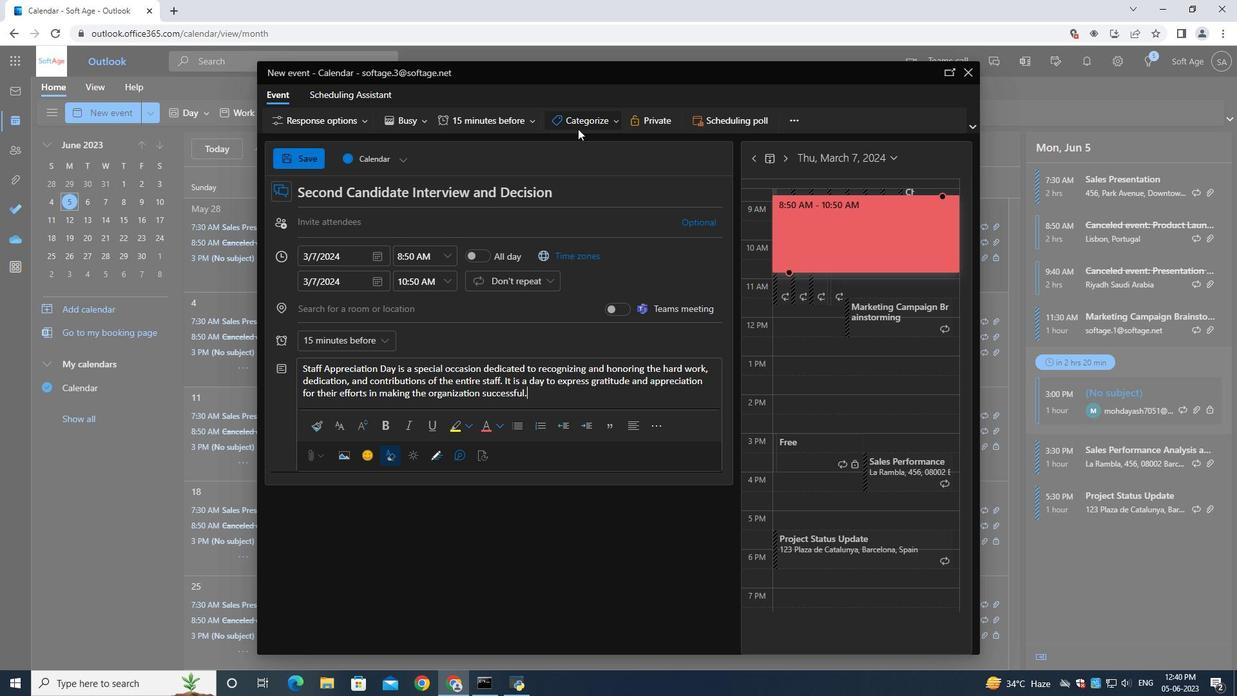 
Action: Mouse pressed left at (580, 123)
Screenshot: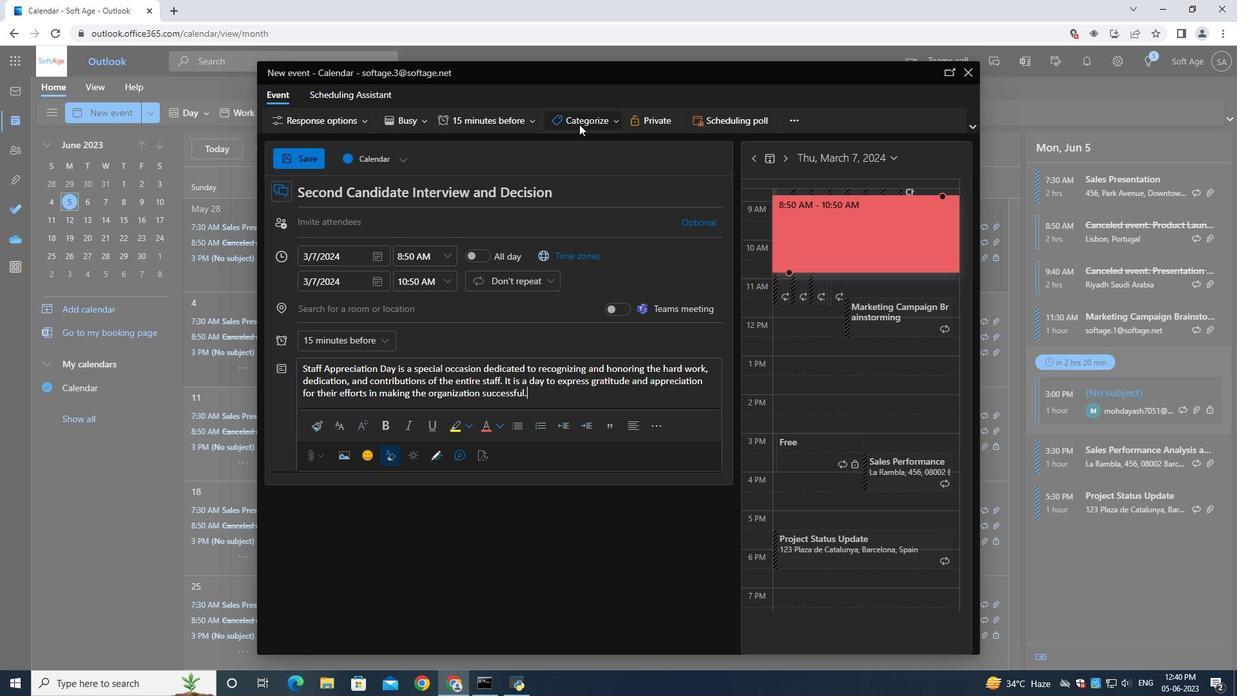 
Action: Mouse moved to (586, 148)
Screenshot: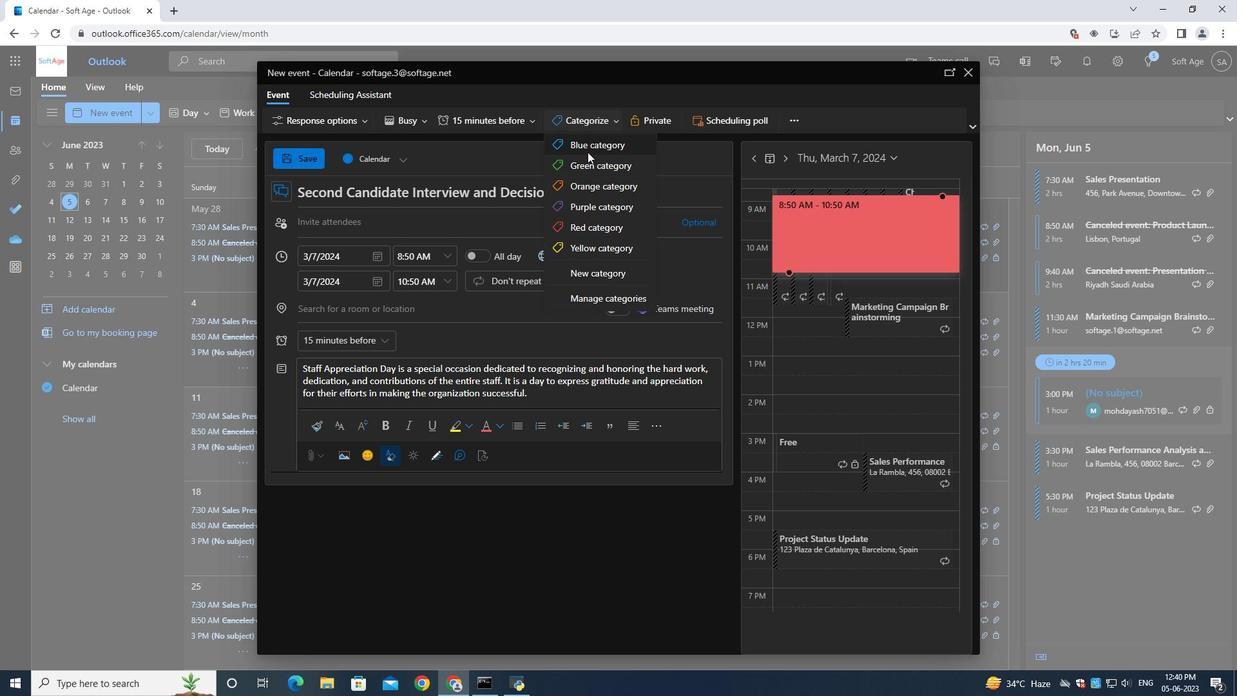 
Action: Mouse pressed left at (586, 148)
Screenshot: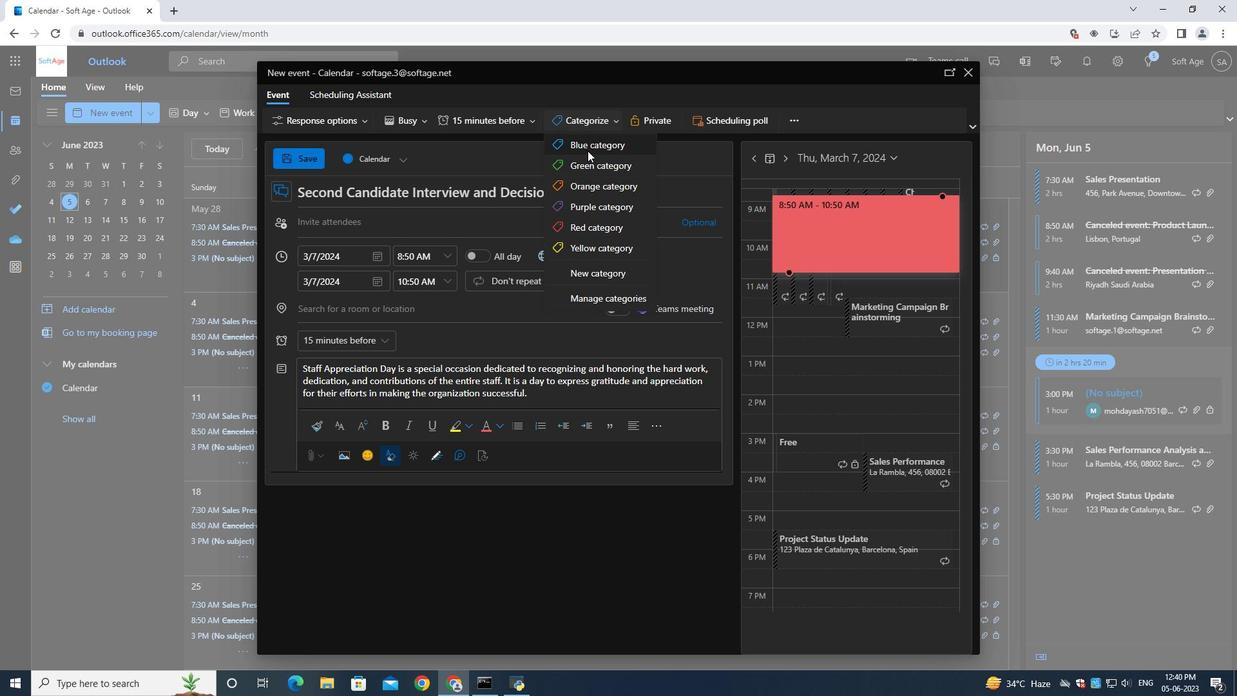 
Action: Mouse moved to (409, 219)
Screenshot: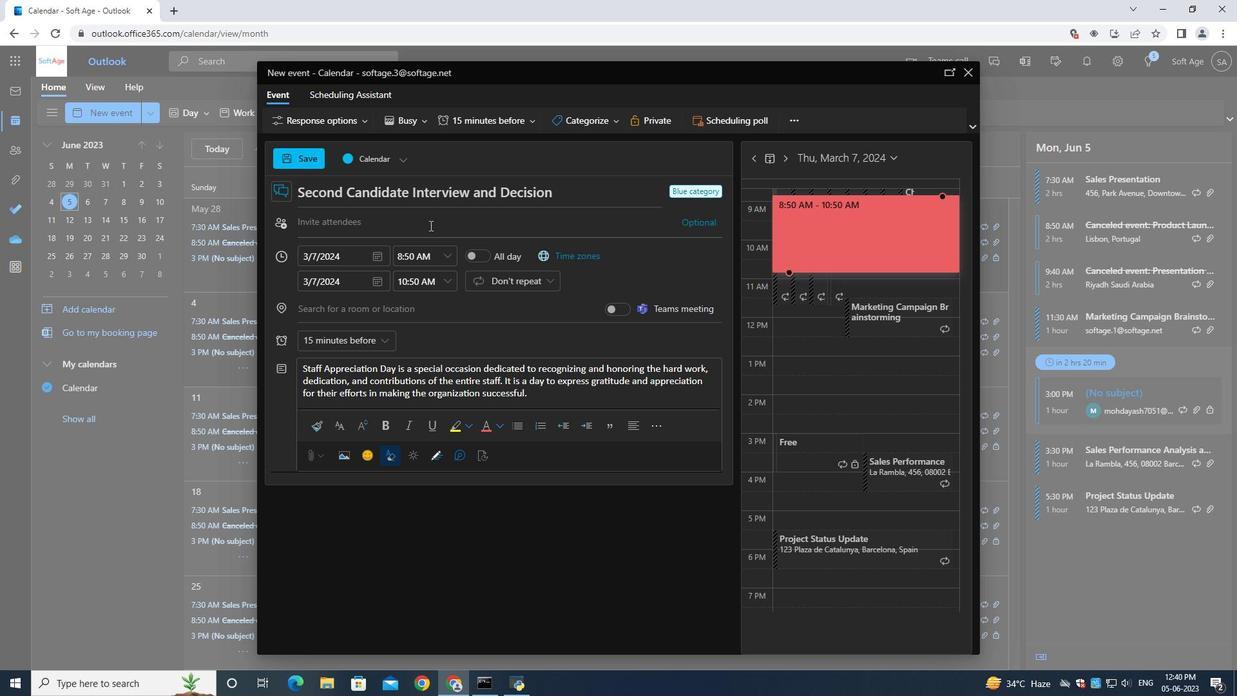 
Action: Mouse pressed left at (409, 219)
Screenshot: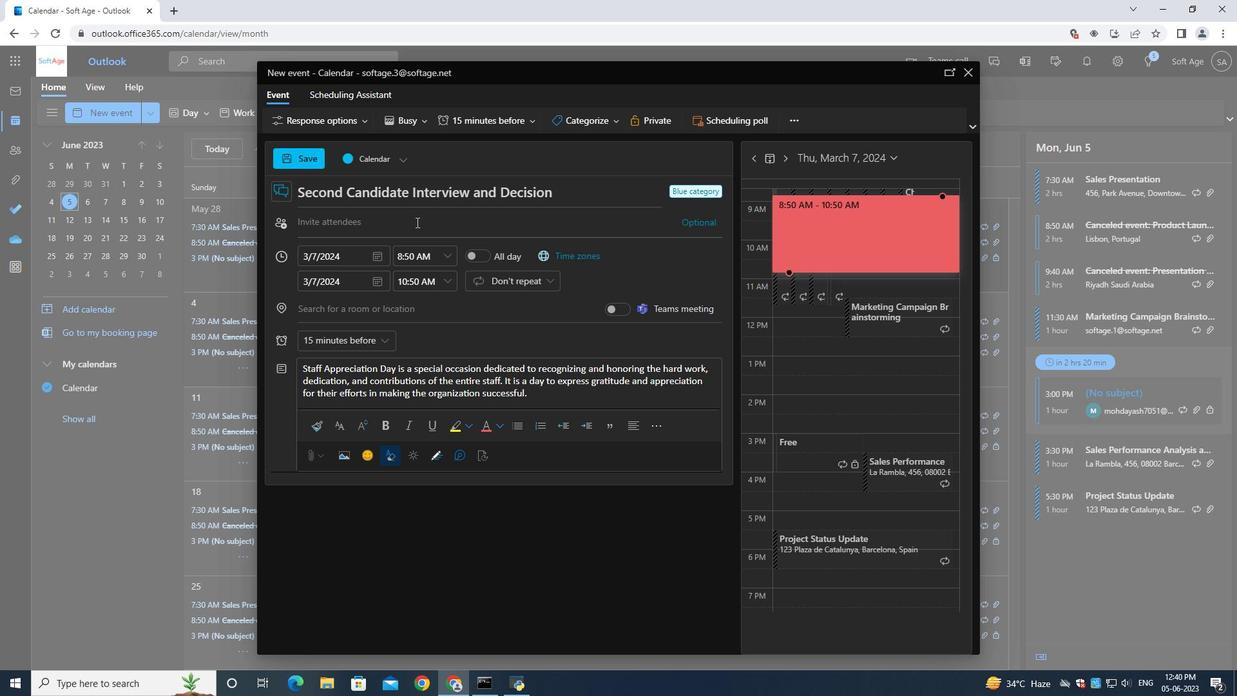 
Action: Mouse moved to (417, 221)
Screenshot: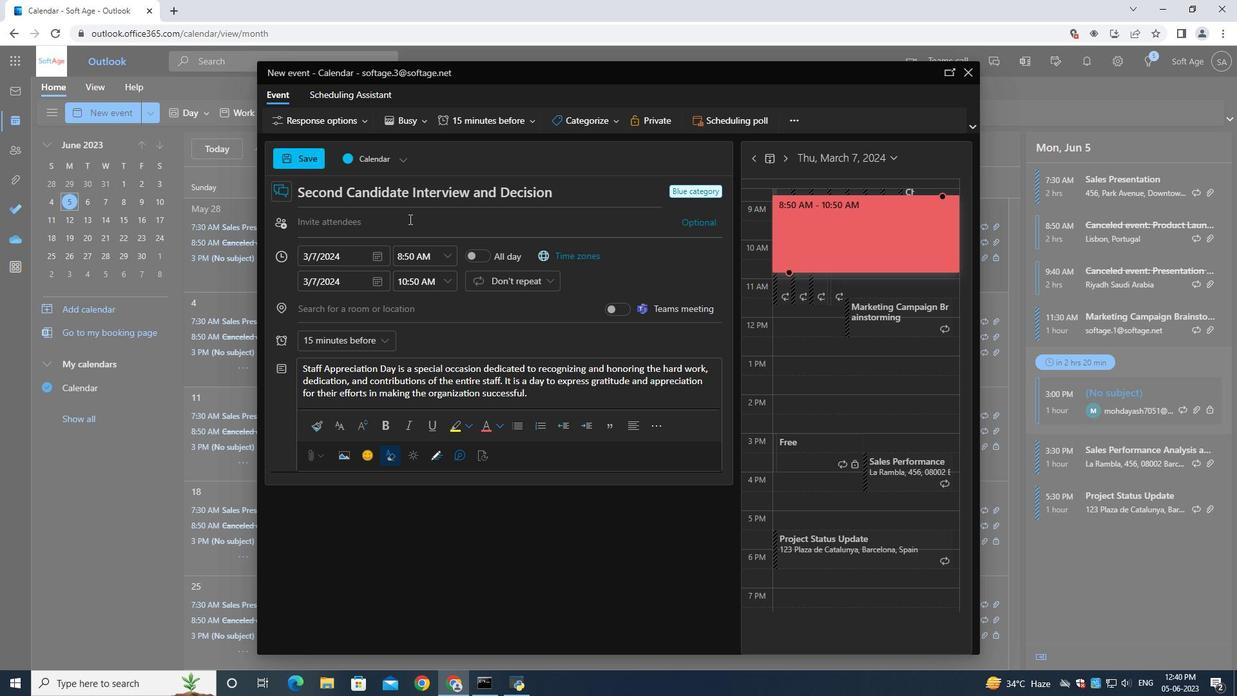 
Action: Key pressed sod<Key.backspace>fta<Key.caps_lock>G<Key.backspace><Key.backspace><Key.caps_lock>age.5<Key.shift>@softage.net
Screenshot: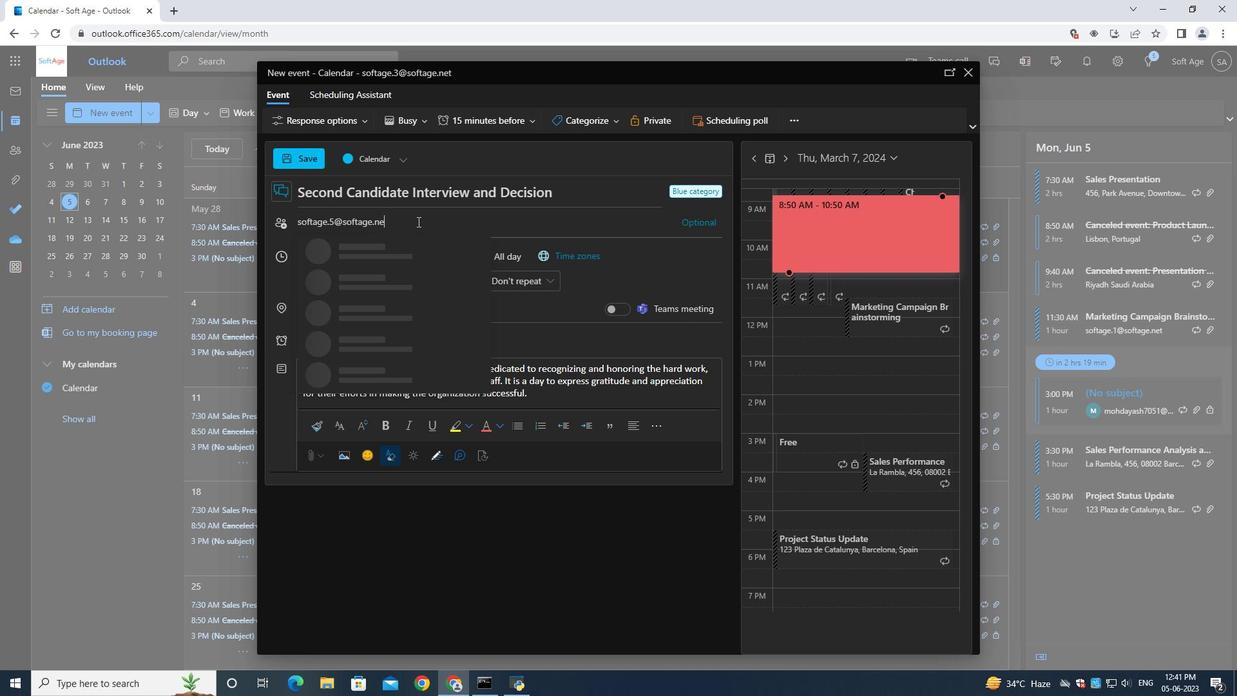 
Action: Mouse moved to (424, 250)
Screenshot: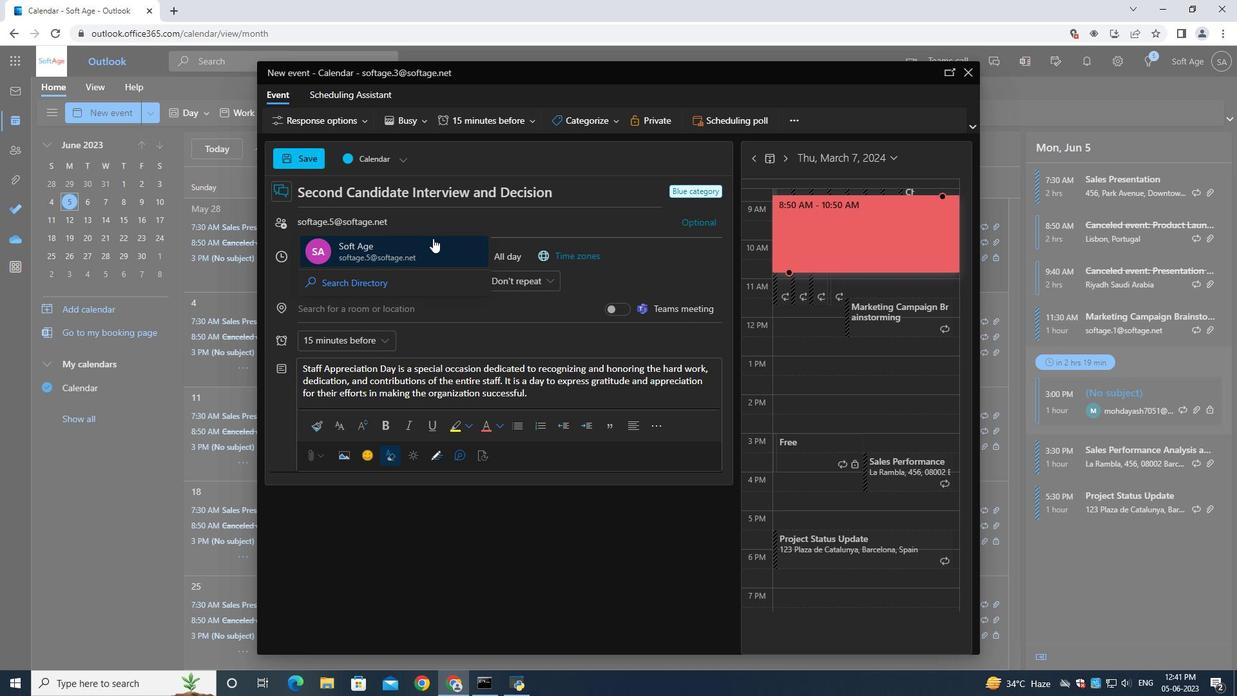 
Action: Mouse pressed left at (424, 250)
Screenshot: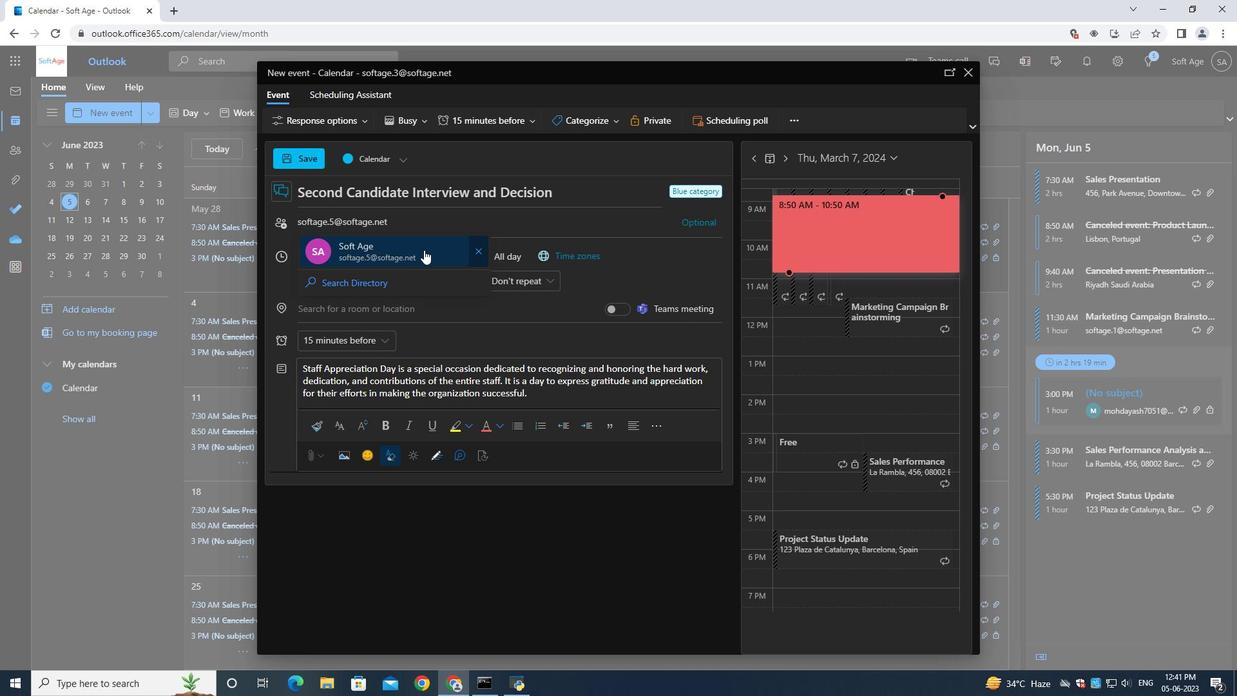 
Action: Mouse moved to (442, 221)
Screenshot: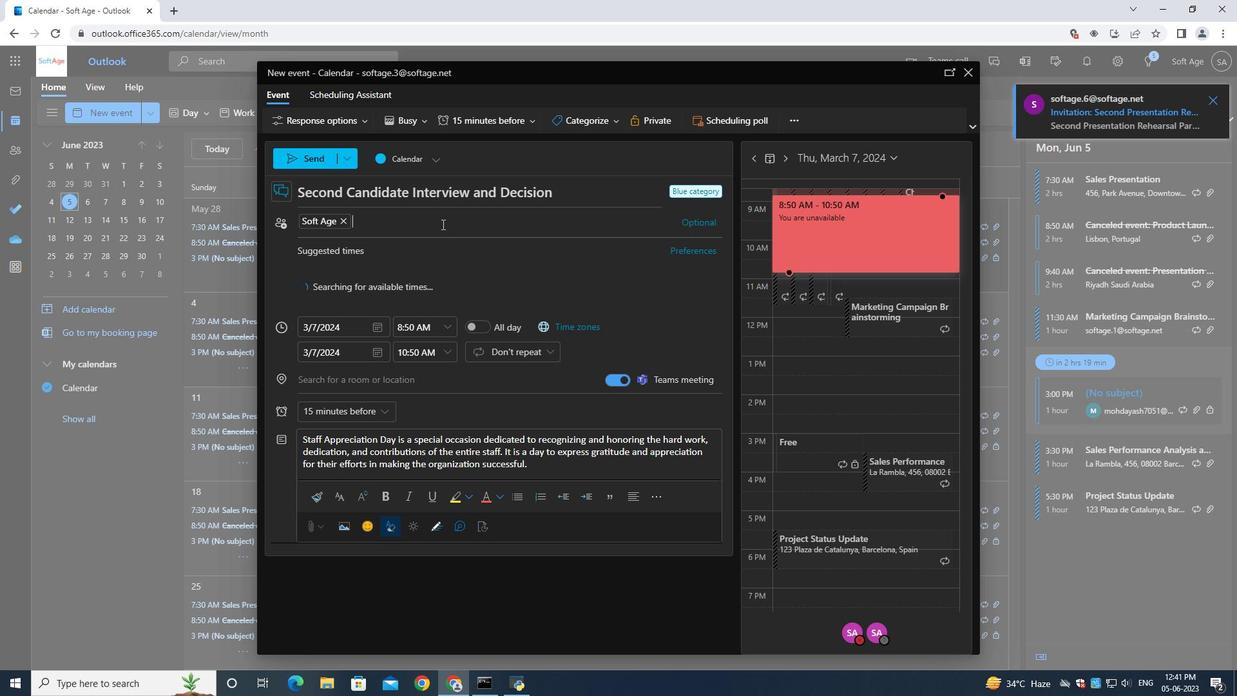 
Action: Mouse pressed left at (442, 221)
Screenshot: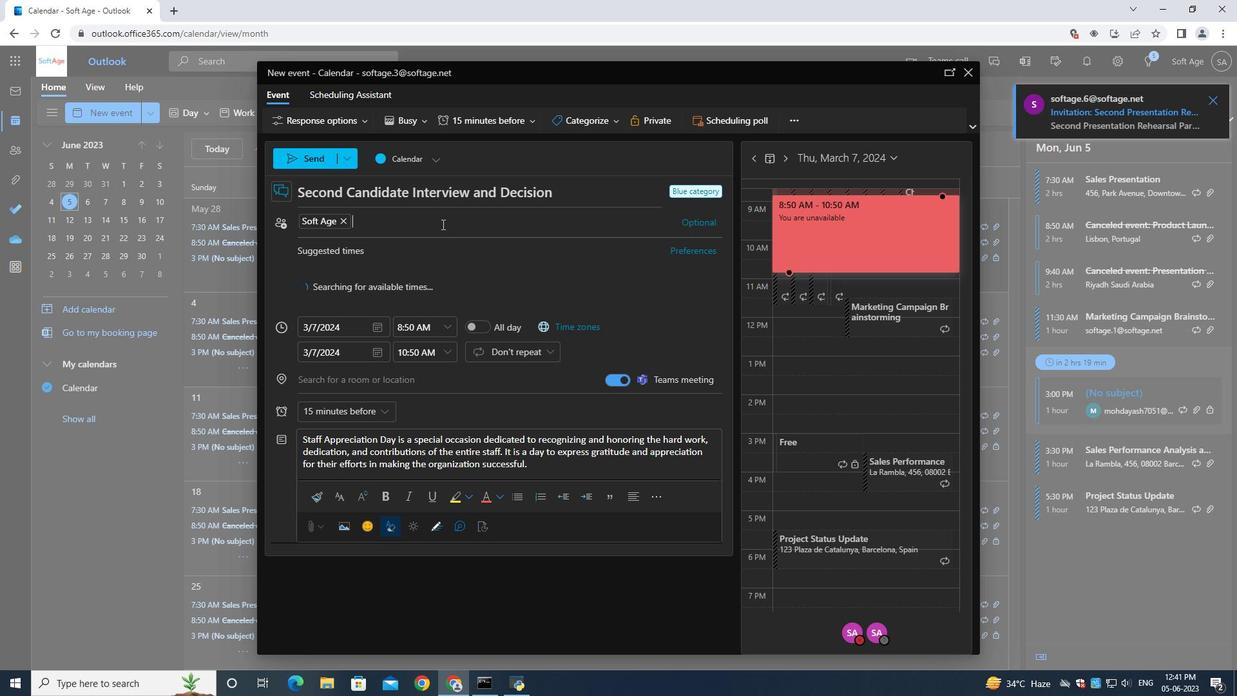 
Action: Key pressed softage.4<Key.shift>@softage.net
Screenshot: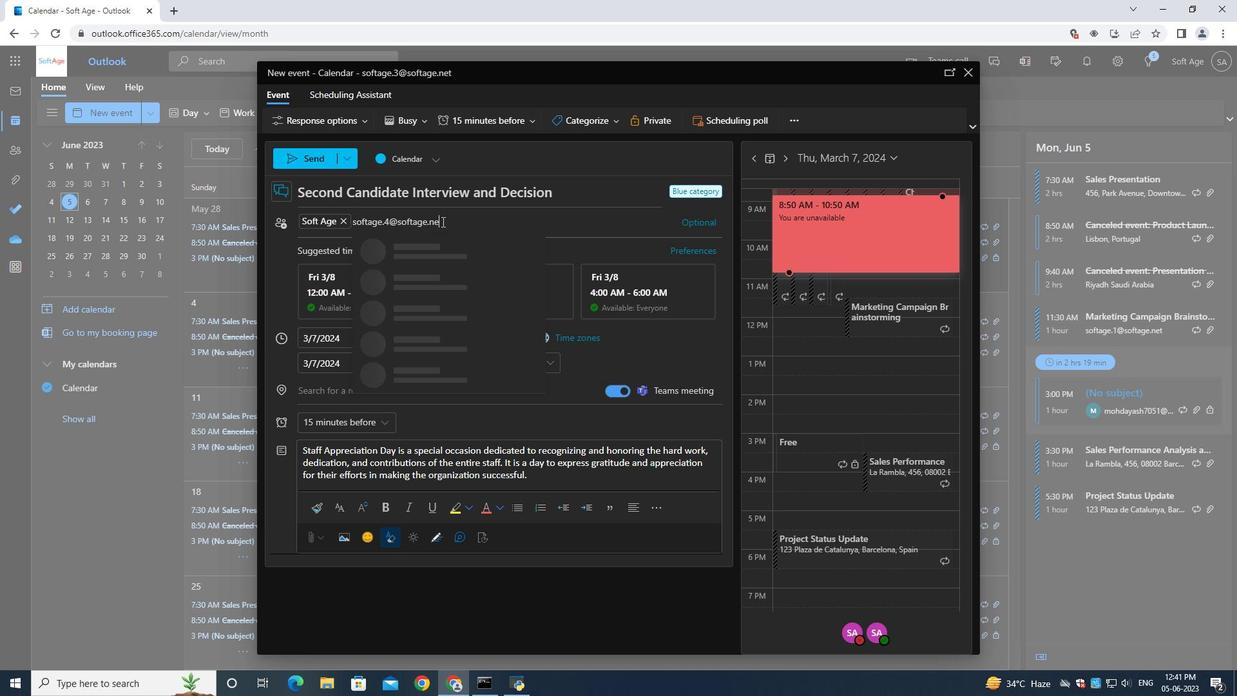 
Action: Mouse moved to (458, 256)
Screenshot: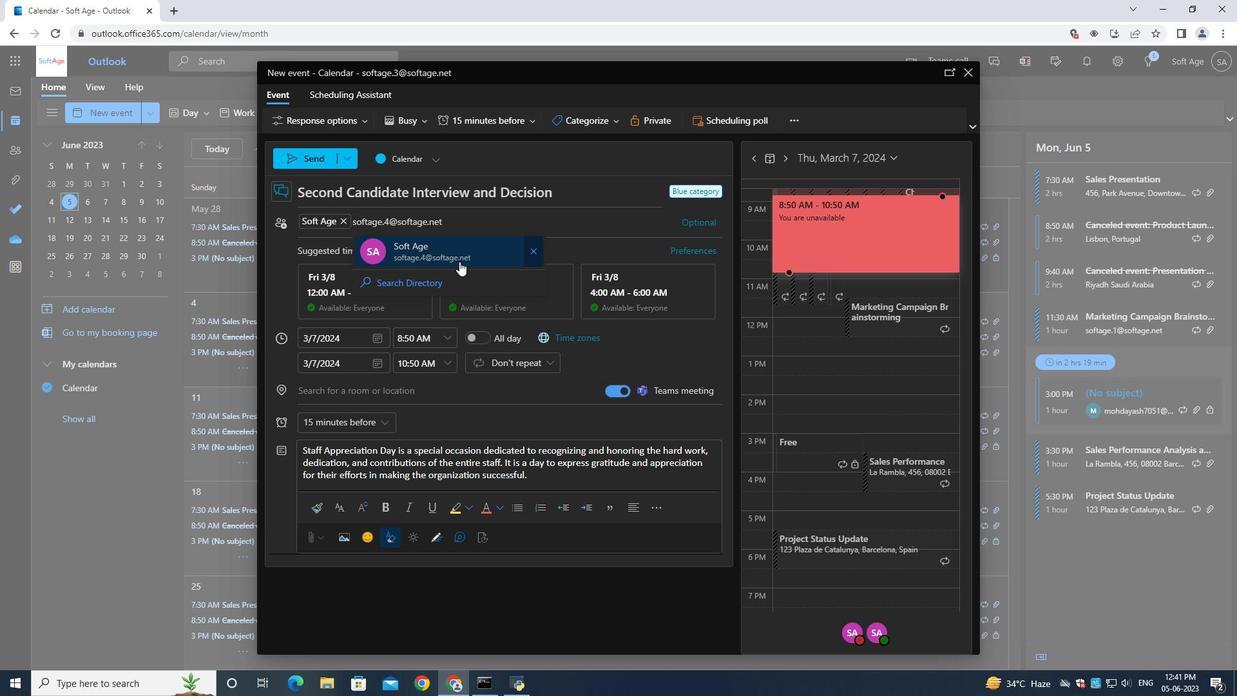 
Action: Mouse pressed left at (458, 256)
Screenshot: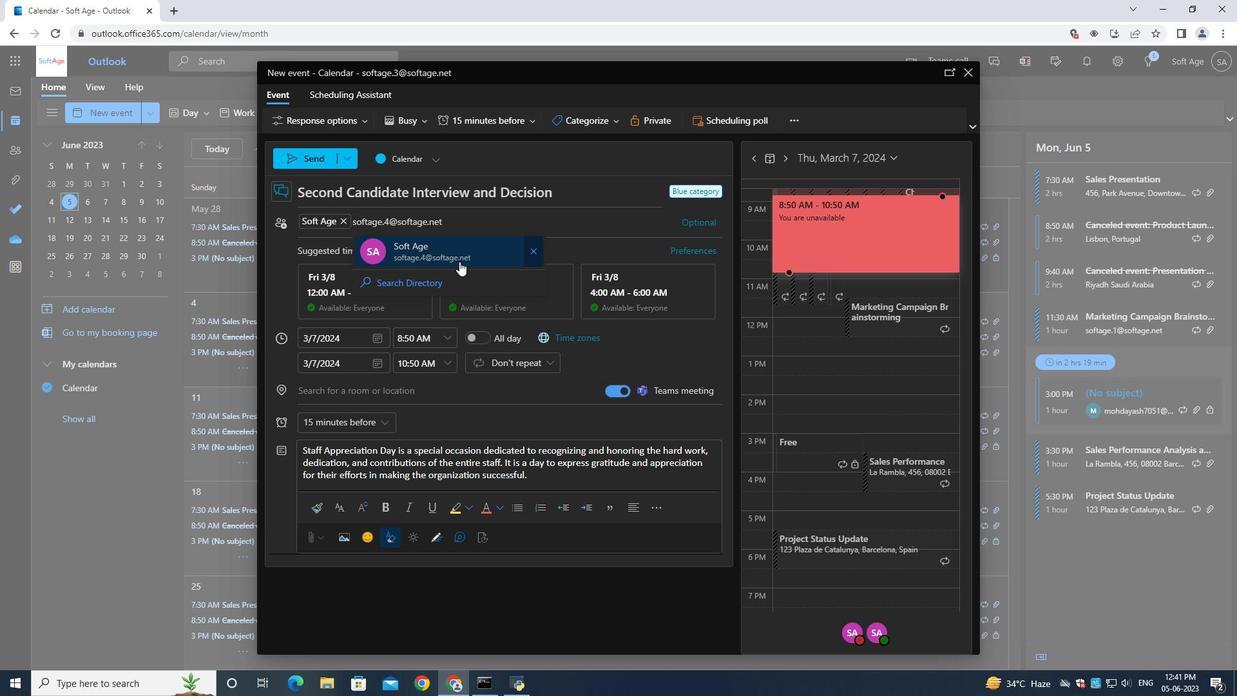 
Action: Mouse moved to (347, 417)
Screenshot: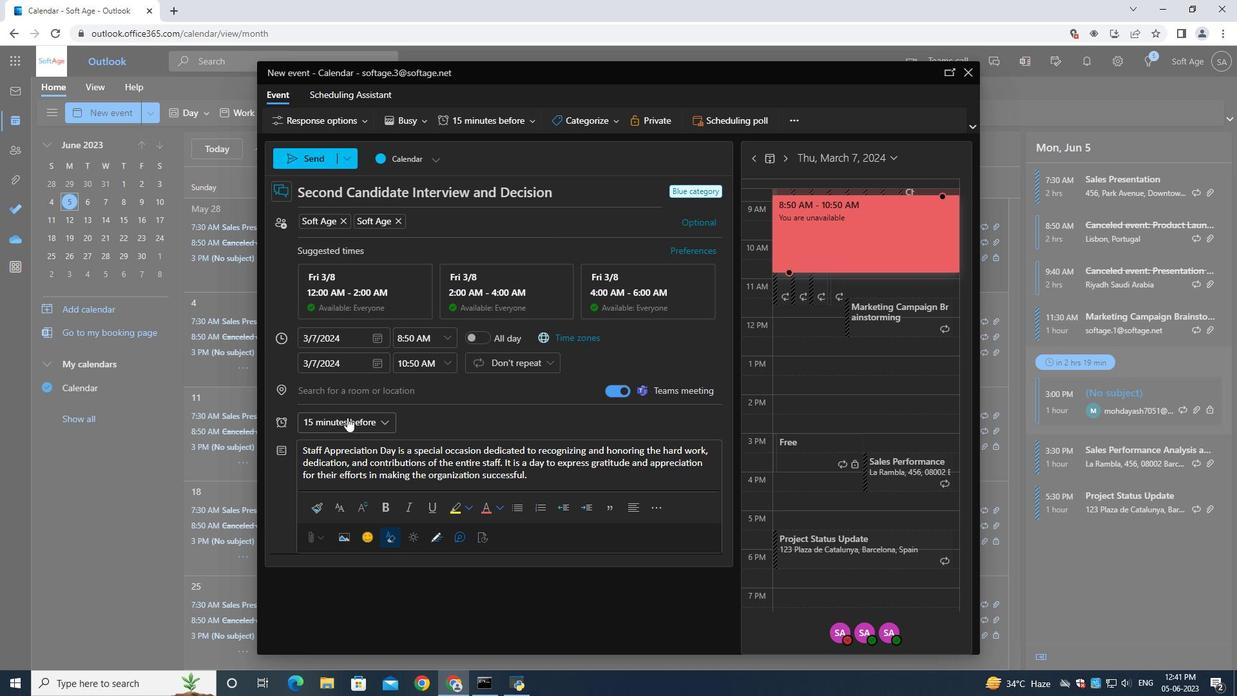 
Action: Mouse pressed left at (347, 417)
Screenshot: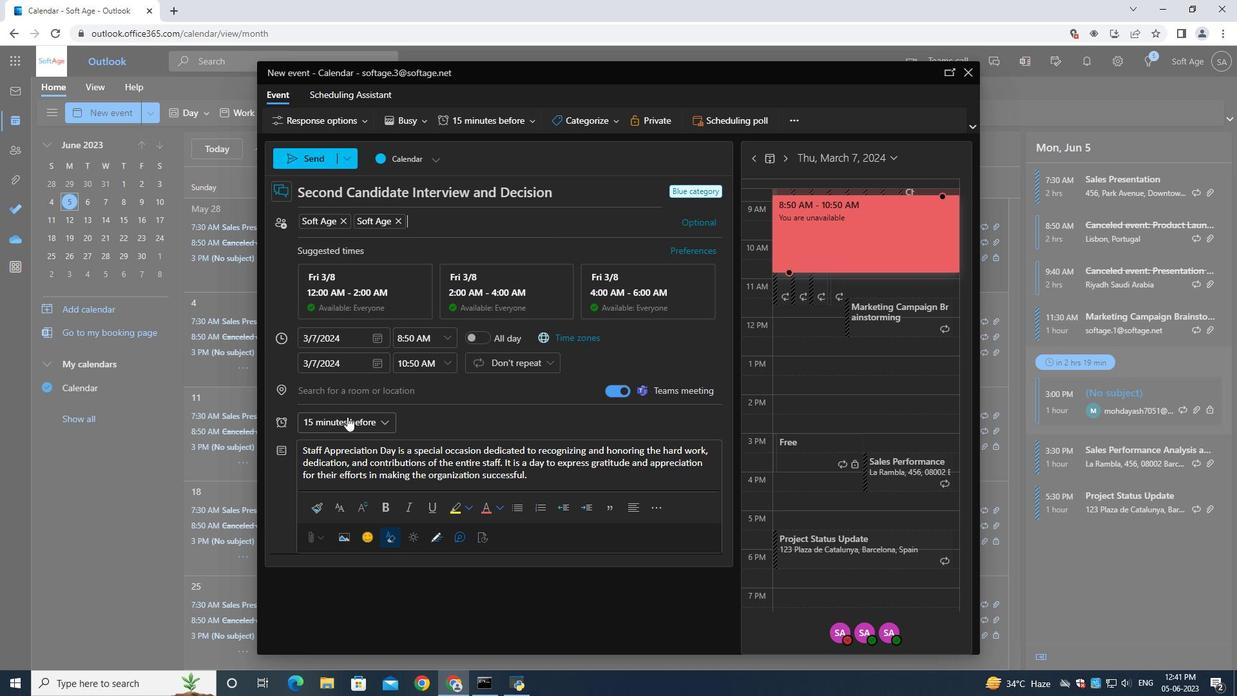 
Action: Mouse moved to (340, 309)
Screenshot: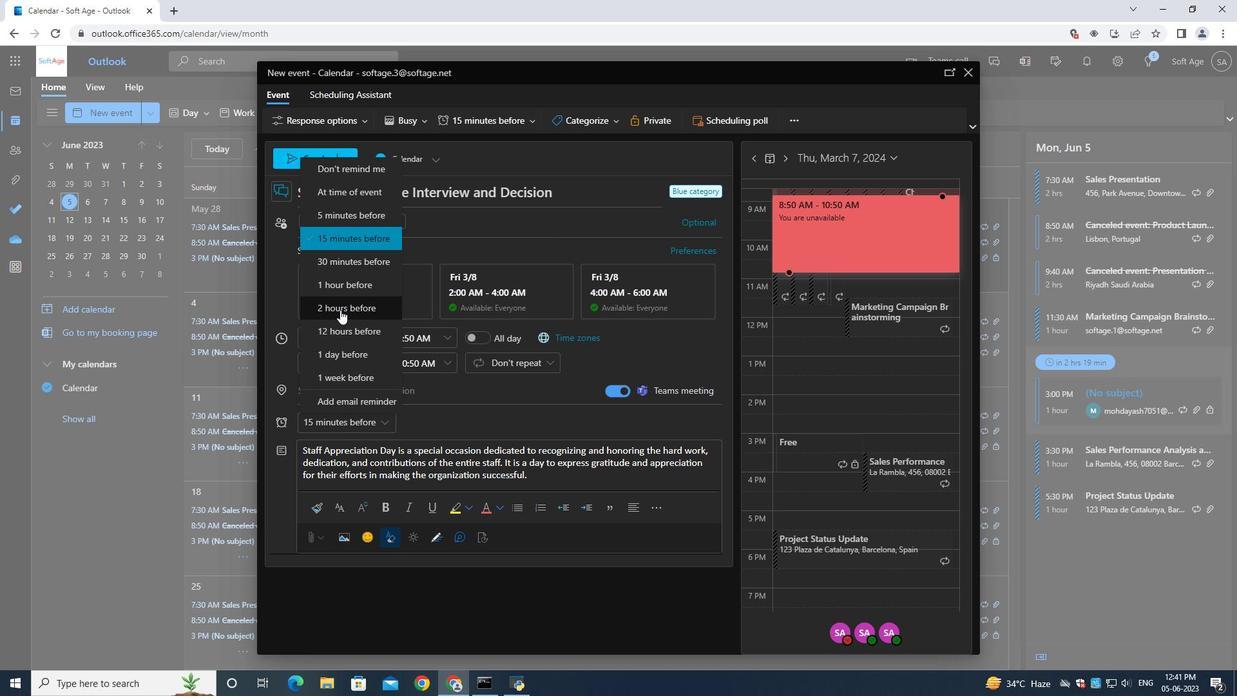 
Action: Mouse pressed left at (340, 309)
Screenshot: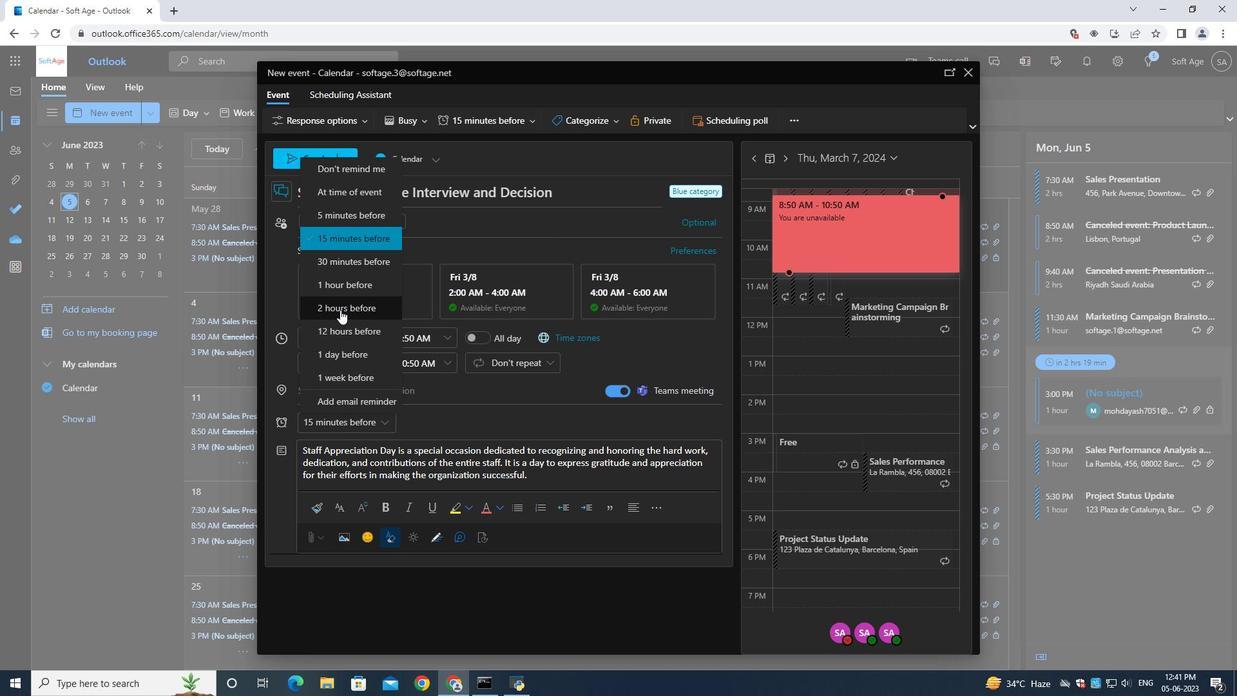 
Action: Mouse moved to (317, 163)
Screenshot: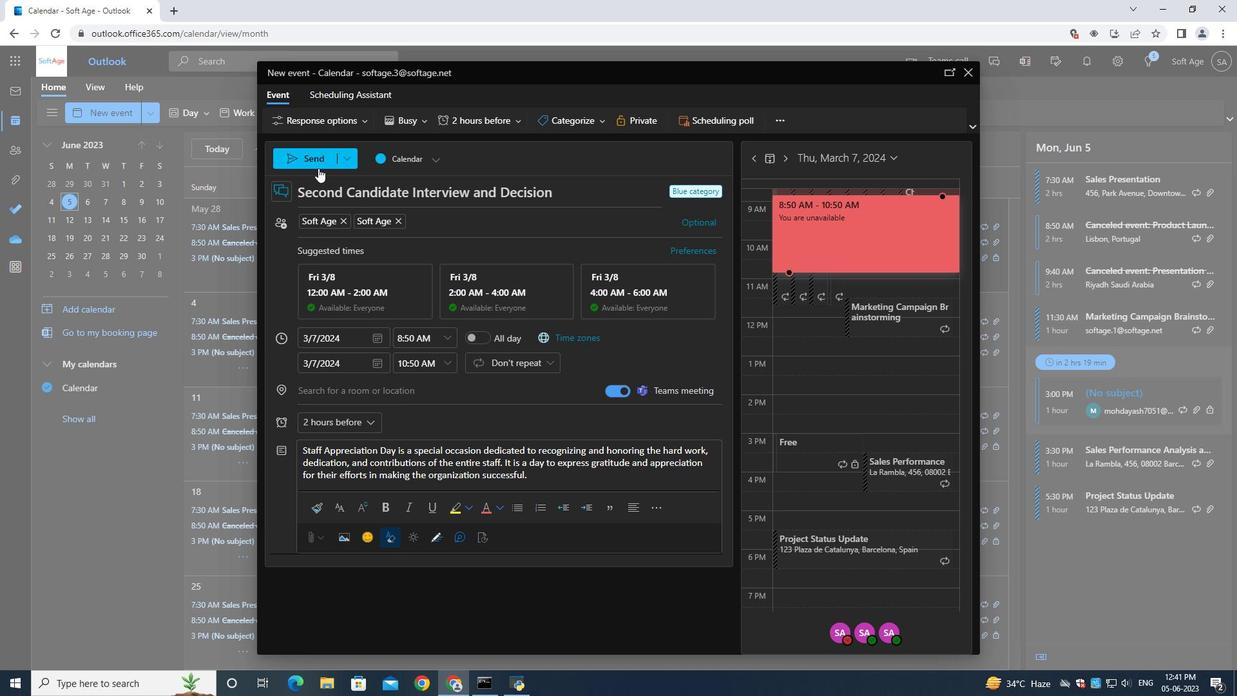 
Action: Mouse pressed left at (317, 163)
Screenshot: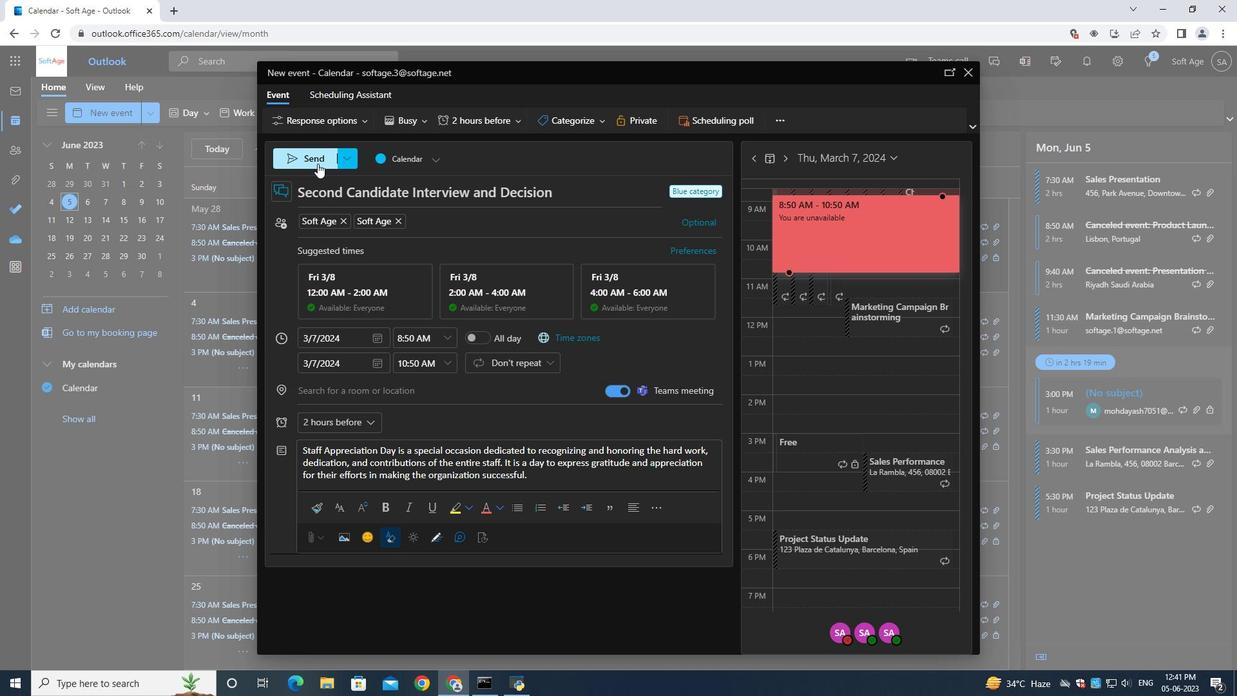 
